 Task: Create in the project VikingTech and in the Backlog issue 'Upgrade the database schema of a web application to improve data modeling and management capabilities' a child issue 'Big data model scalability and efficiency testing', and assign it to team member softage.1@softage.net.
Action: Mouse moved to (71, 206)
Screenshot: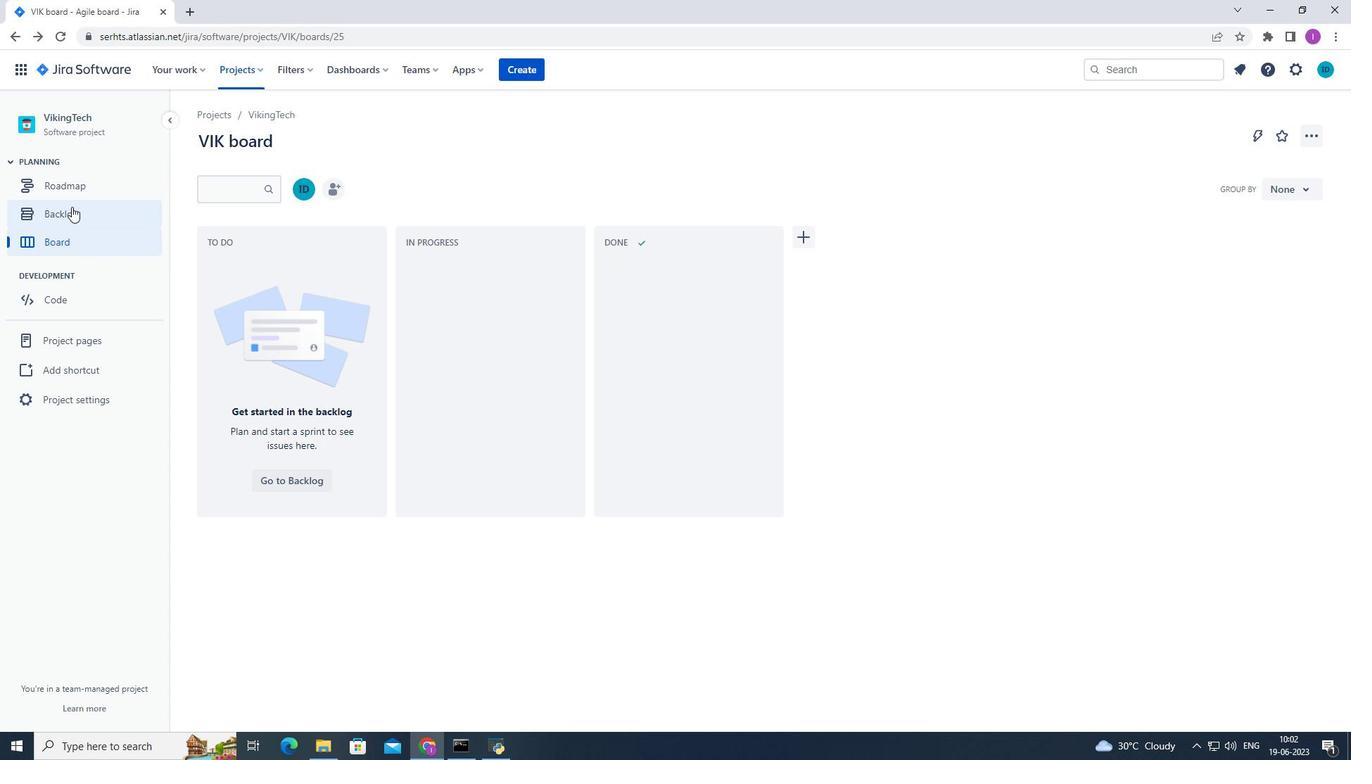 
Action: Mouse pressed left at (71, 206)
Screenshot: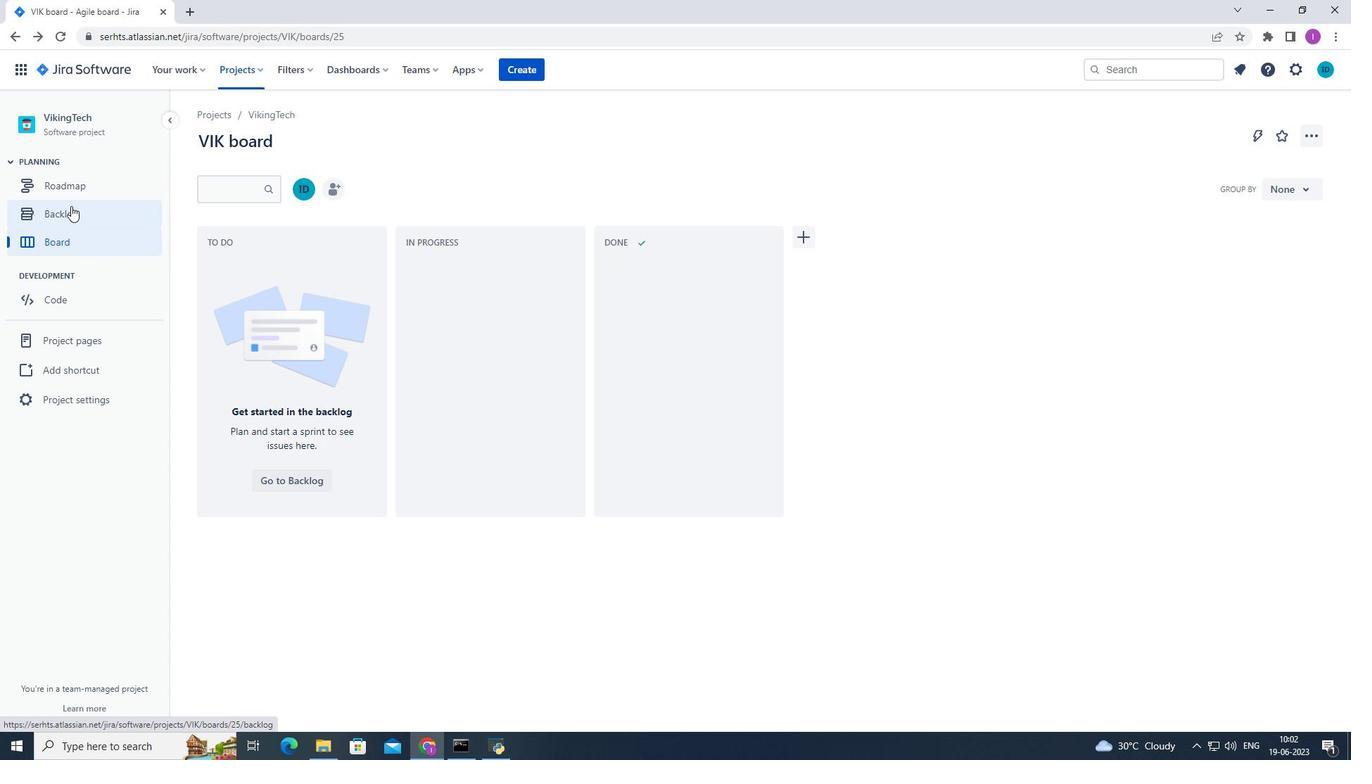 
Action: Mouse moved to (632, 586)
Screenshot: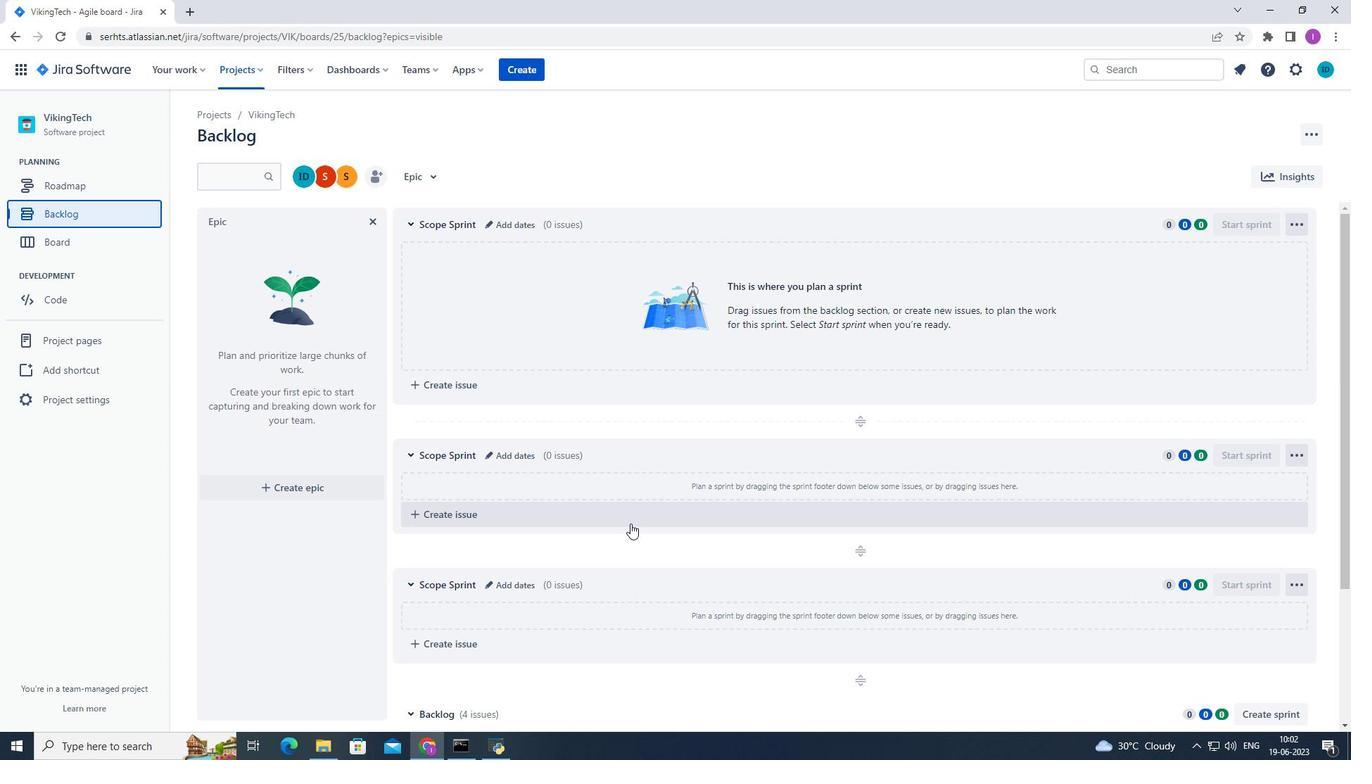 
Action: Mouse scrolled (632, 585) with delta (0, 0)
Screenshot: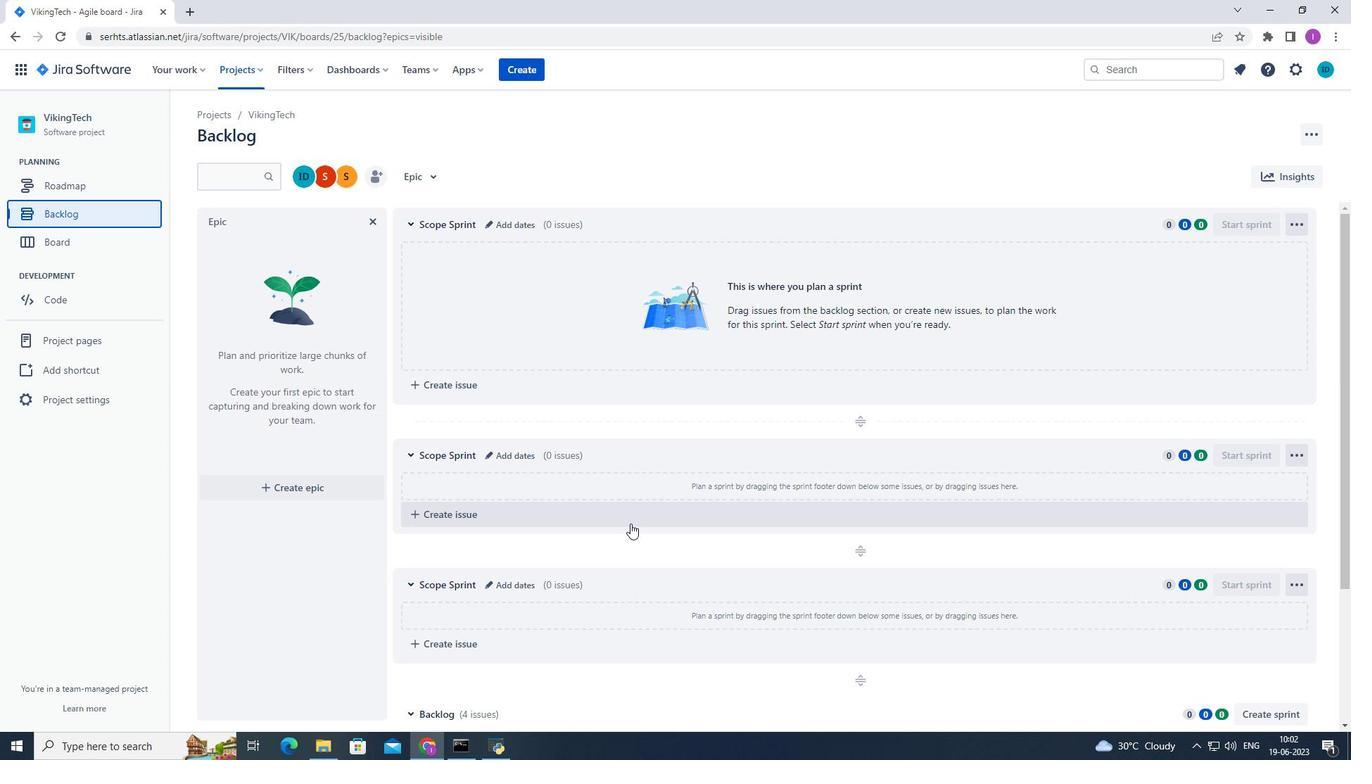 
Action: Mouse moved to (634, 604)
Screenshot: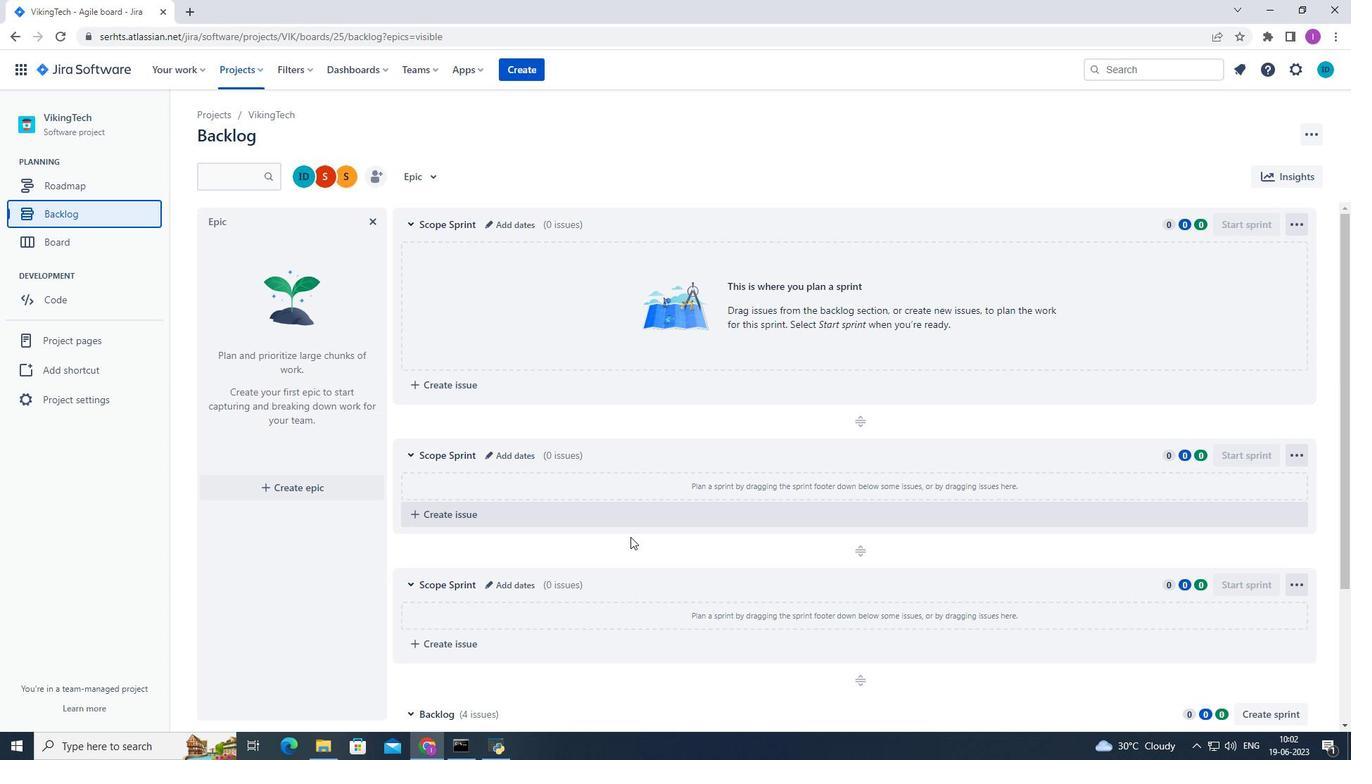 
Action: Mouse scrolled (634, 601) with delta (0, 0)
Screenshot: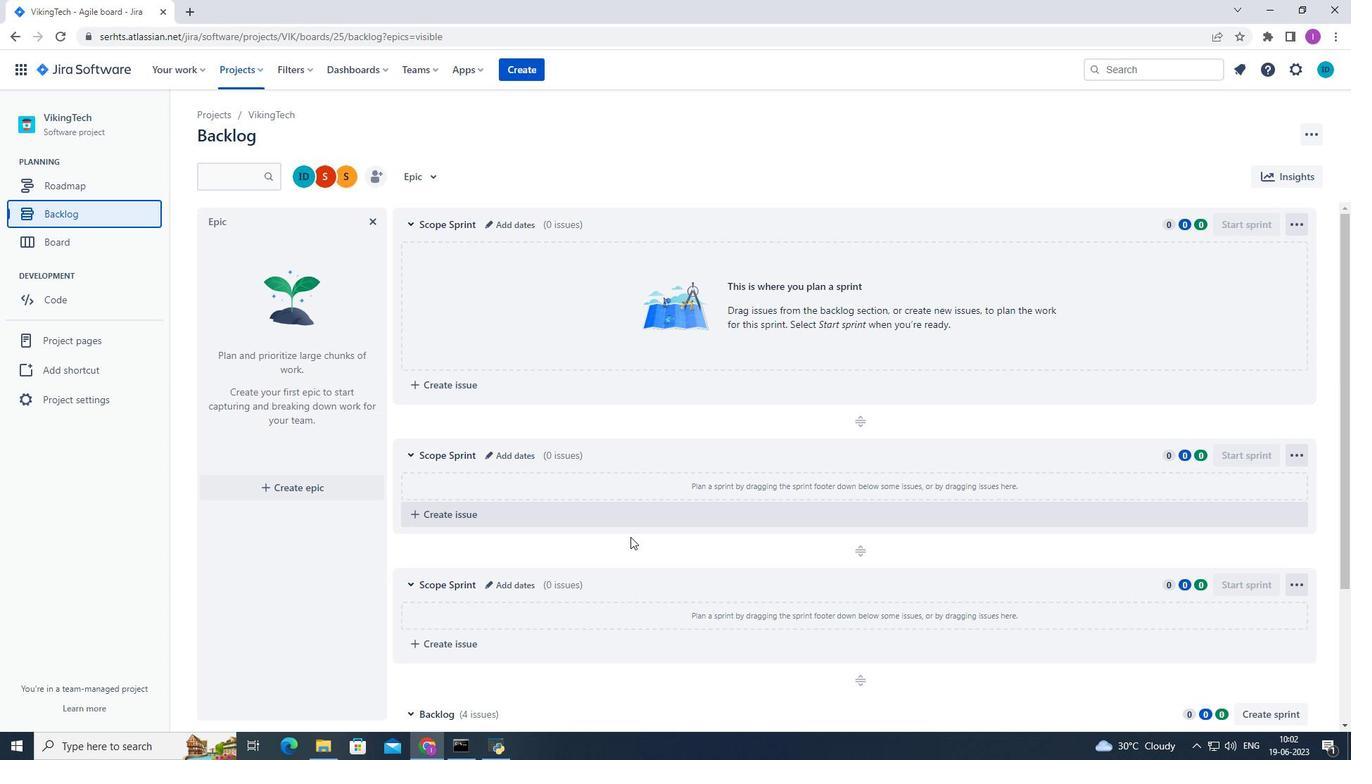 
Action: Mouse moved to (635, 614)
Screenshot: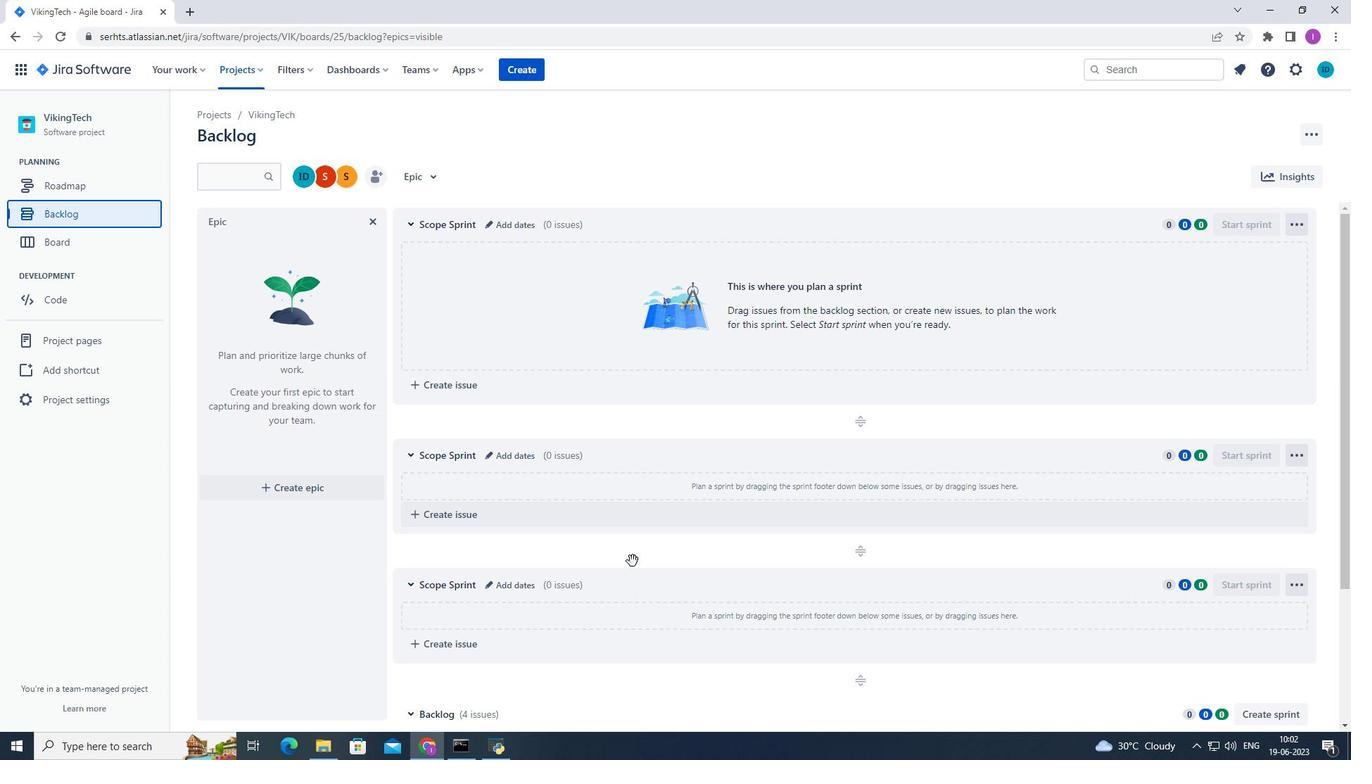 
Action: Mouse scrolled (634, 610) with delta (0, 0)
Screenshot: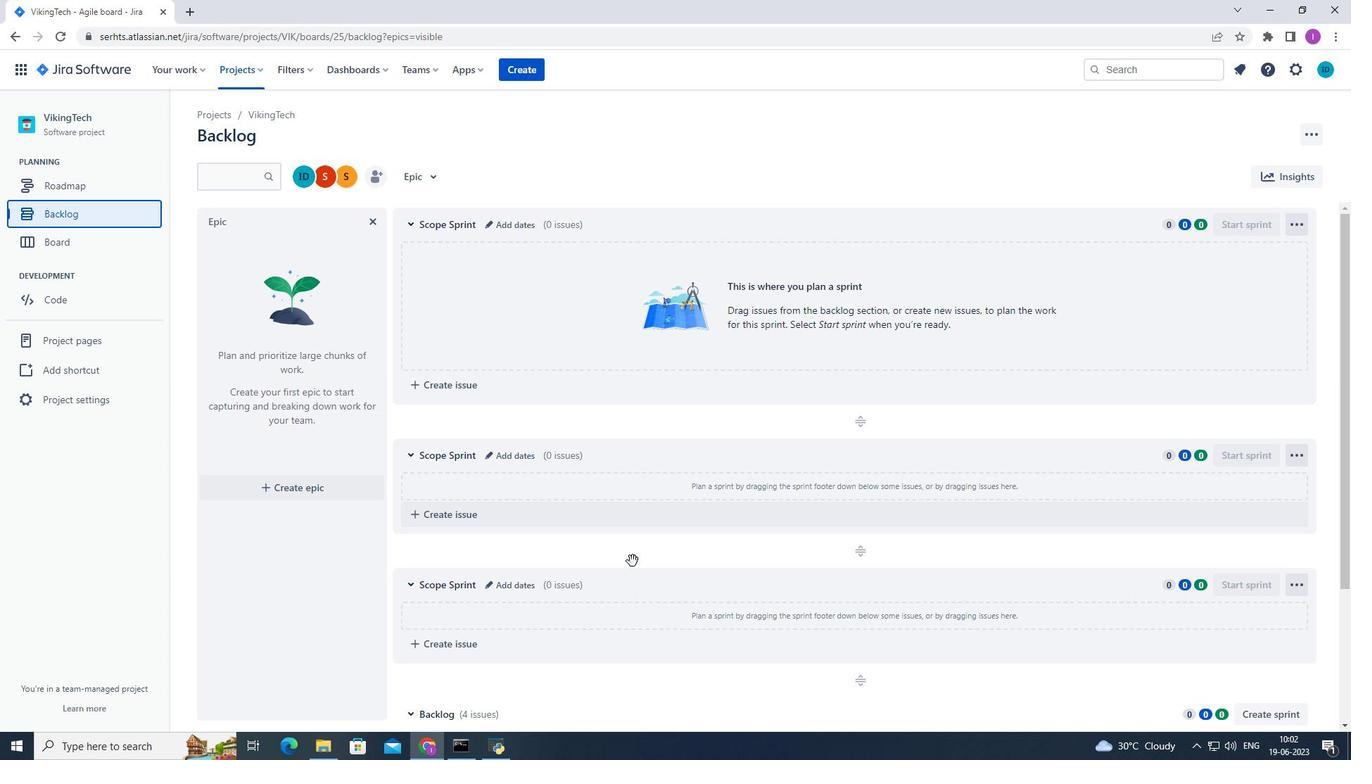 
Action: Mouse moved to (635, 615)
Screenshot: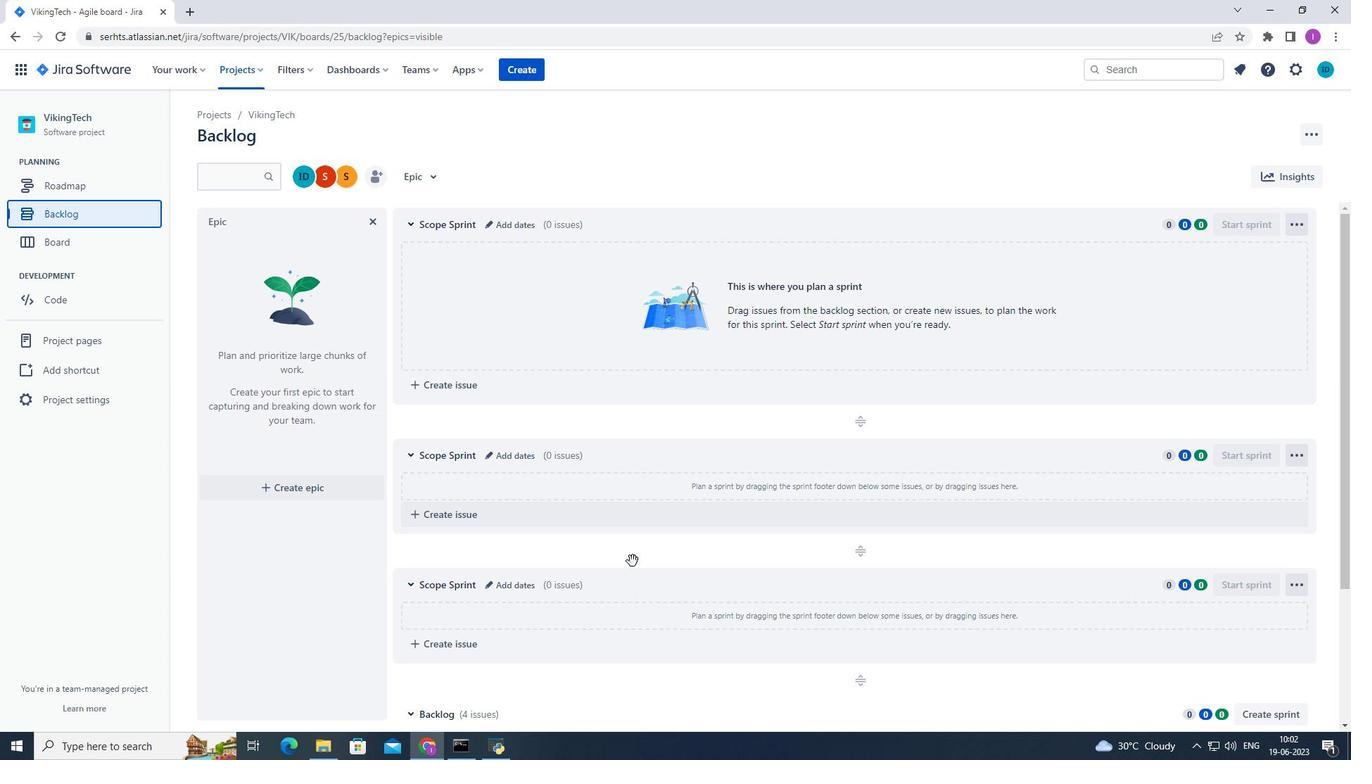 
Action: Mouse scrolled (635, 613) with delta (0, 0)
Screenshot: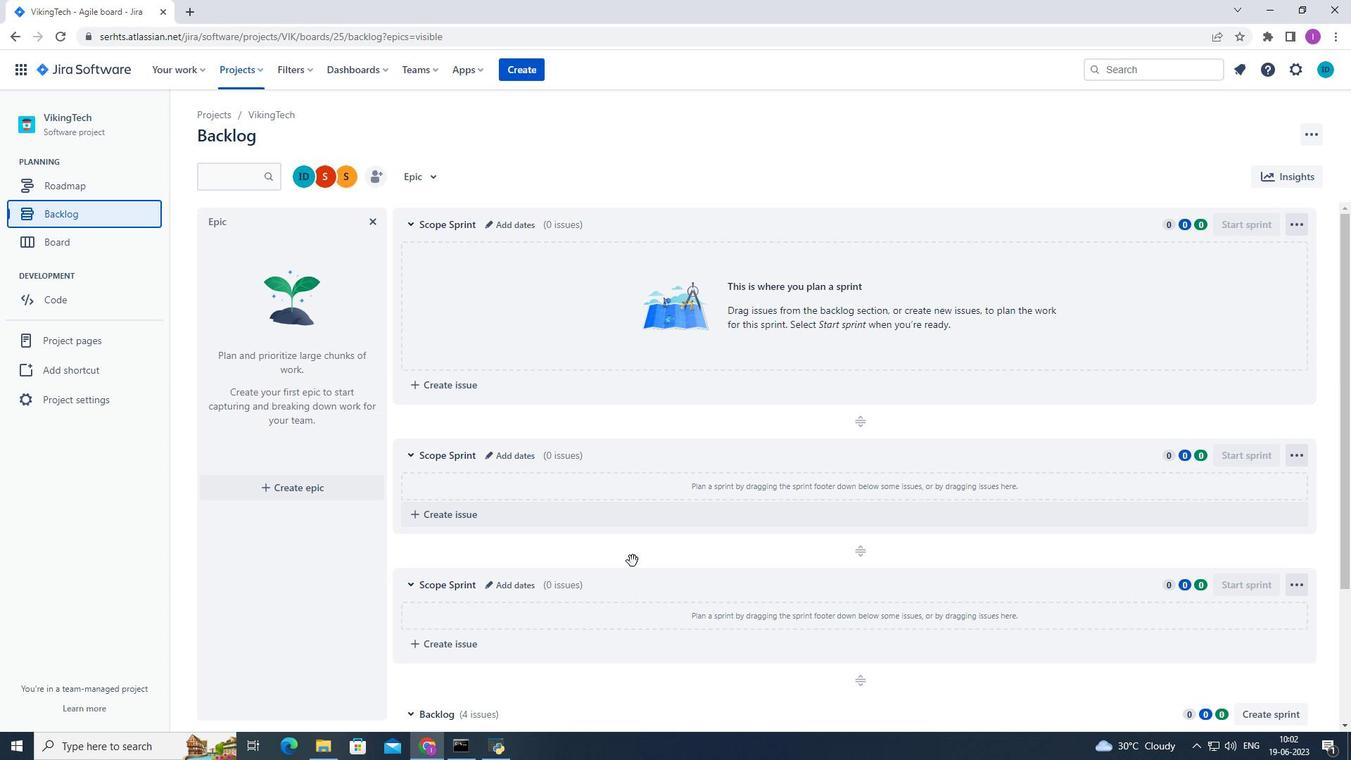 
Action: Mouse moved to (636, 624)
Screenshot: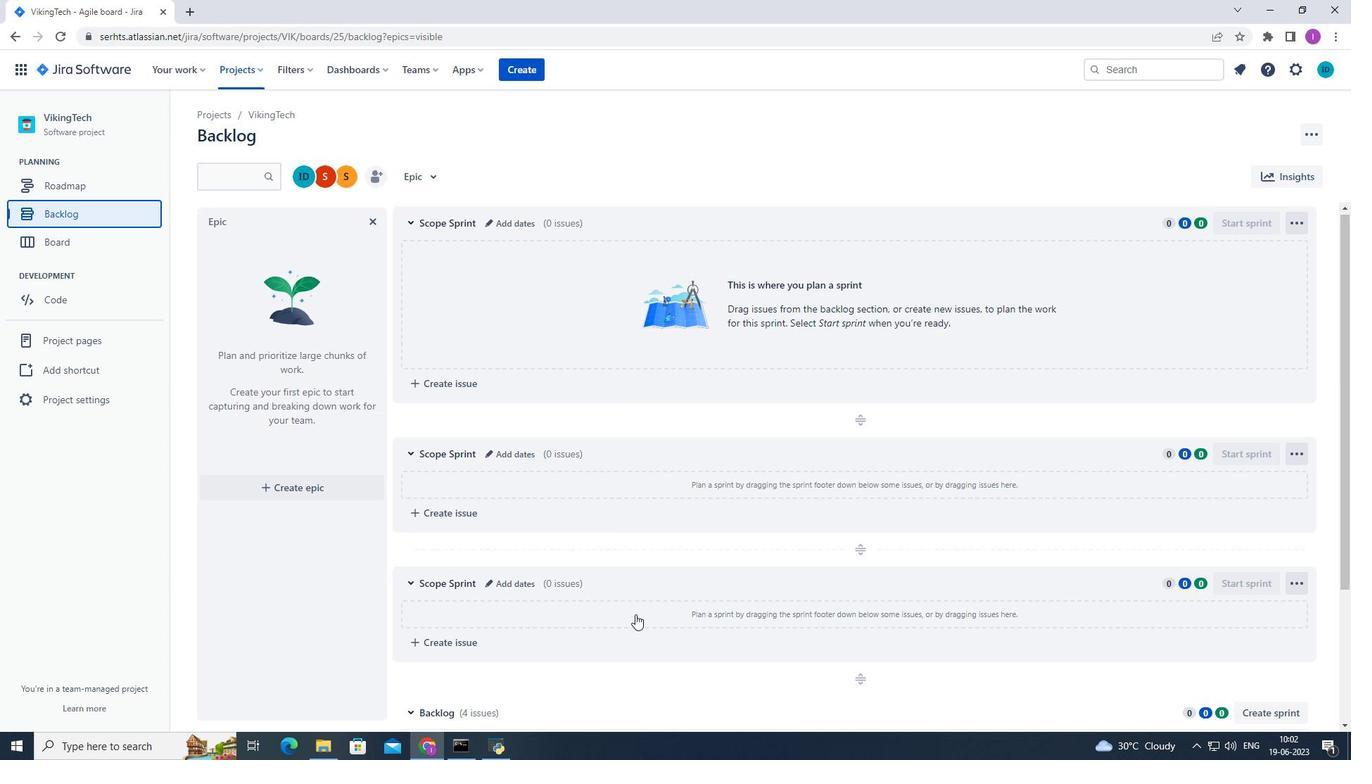 
Action: Mouse scrolled (636, 619) with delta (0, 0)
Screenshot: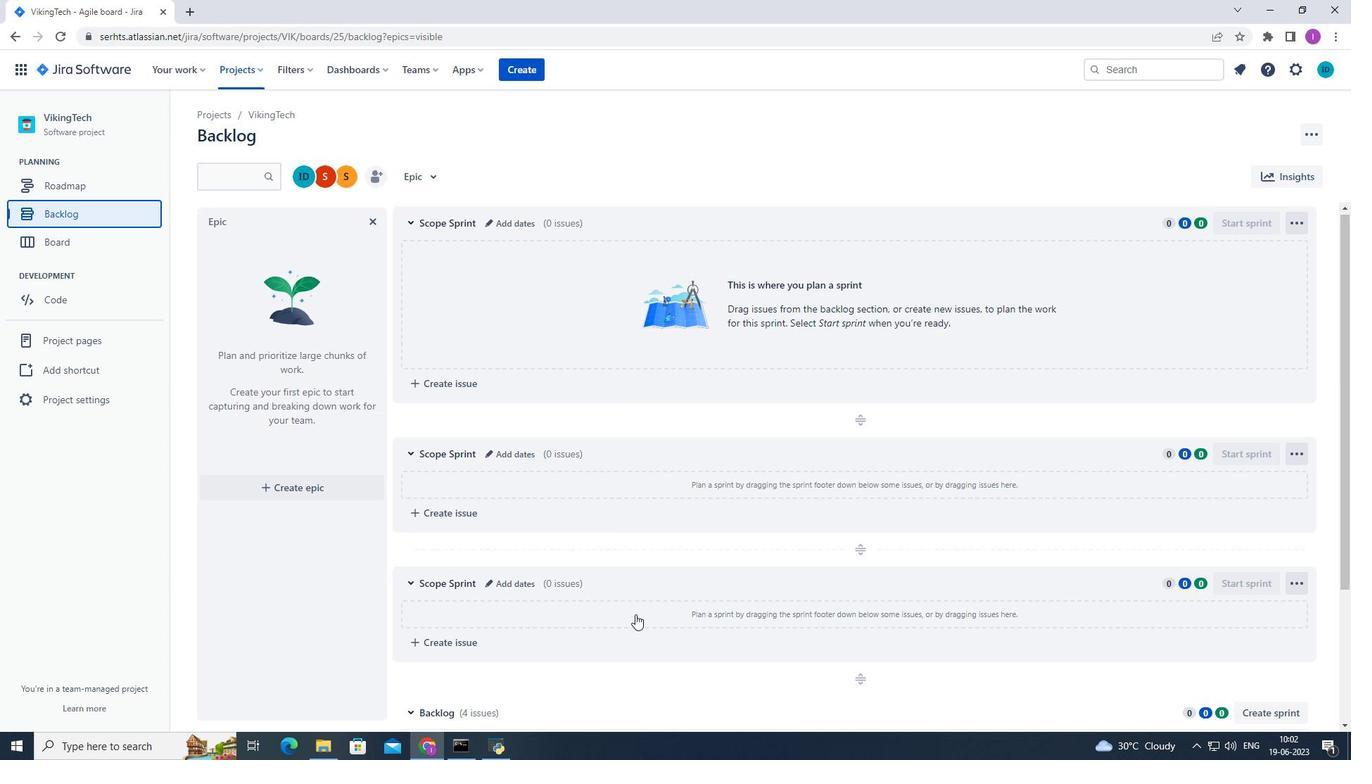 
Action: Mouse moved to (638, 639)
Screenshot: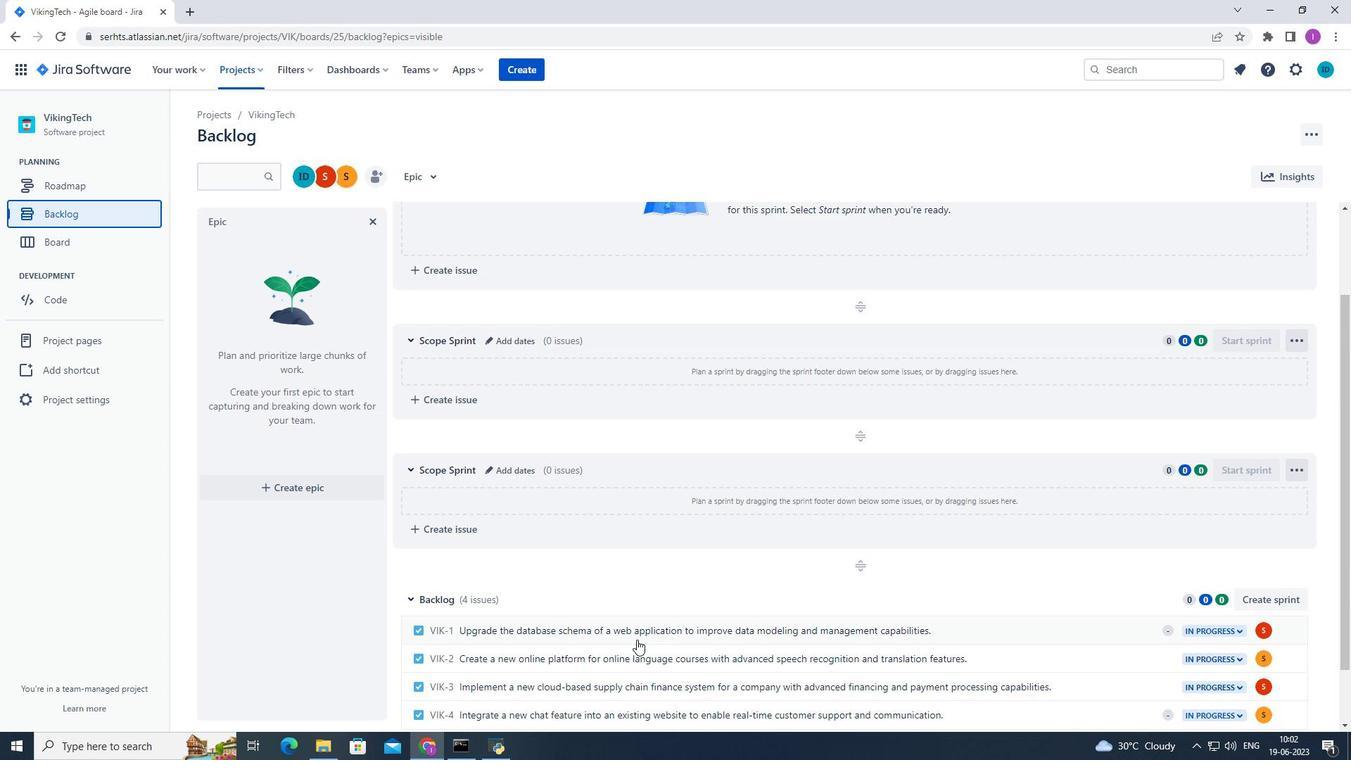 
Action: Mouse scrolled (638, 639) with delta (0, 0)
Screenshot: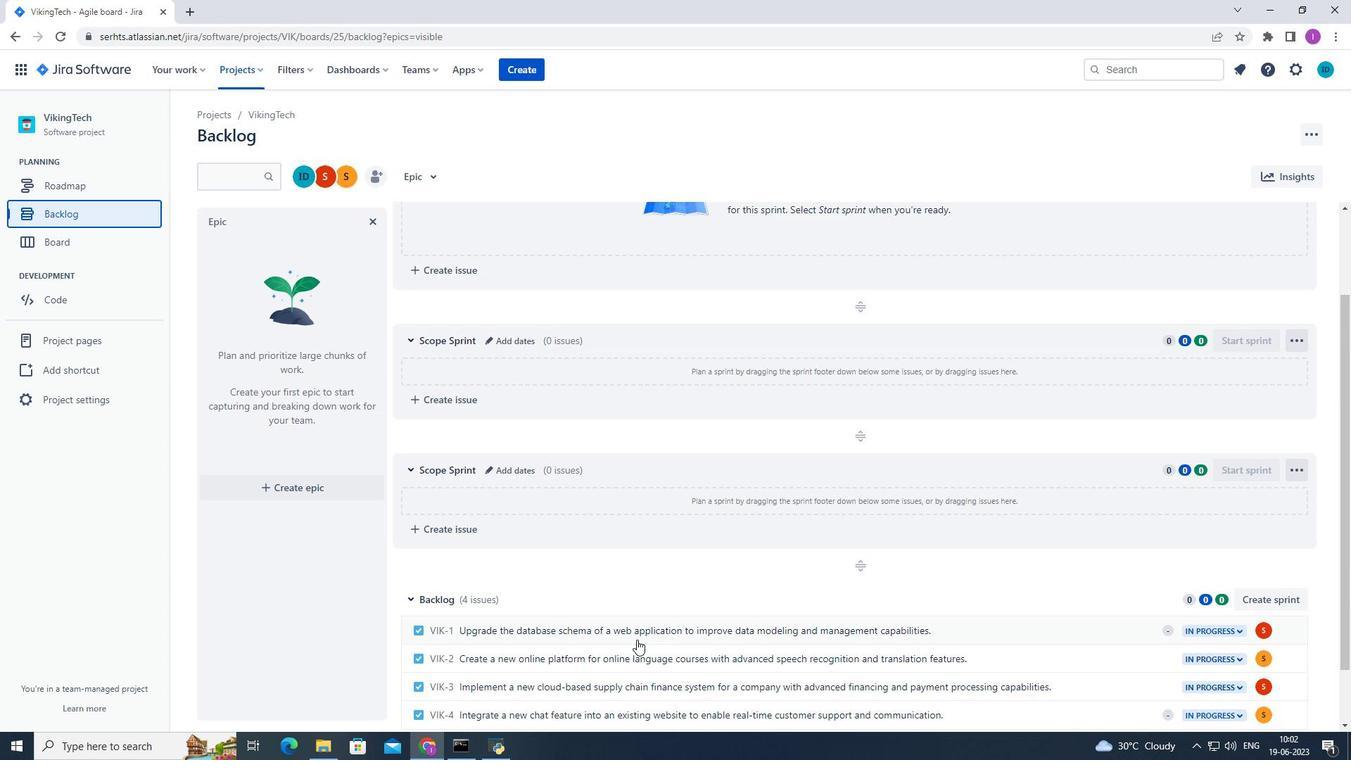 
Action: Mouse moved to (658, 637)
Screenshot: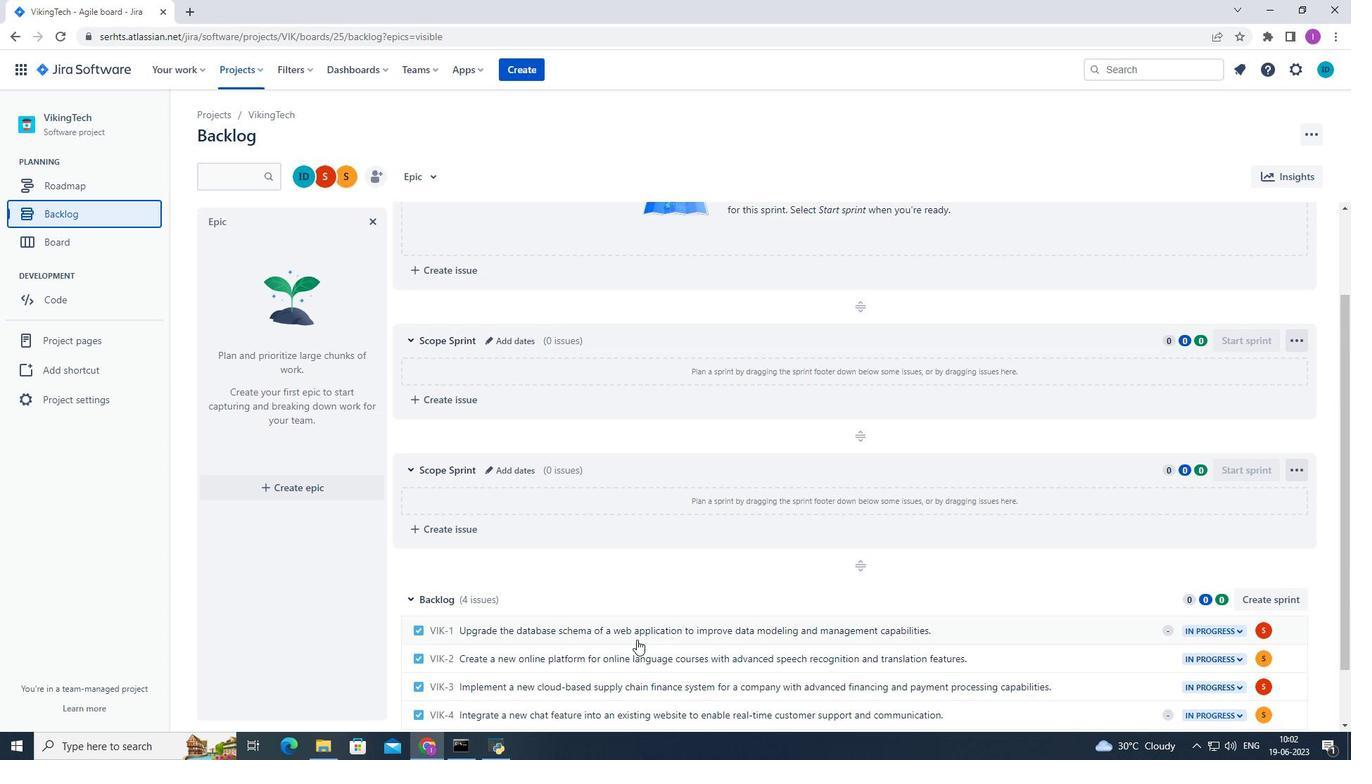 
Action: Mouse scrolled (655, 638) with delta (0, 0)
Screenshot: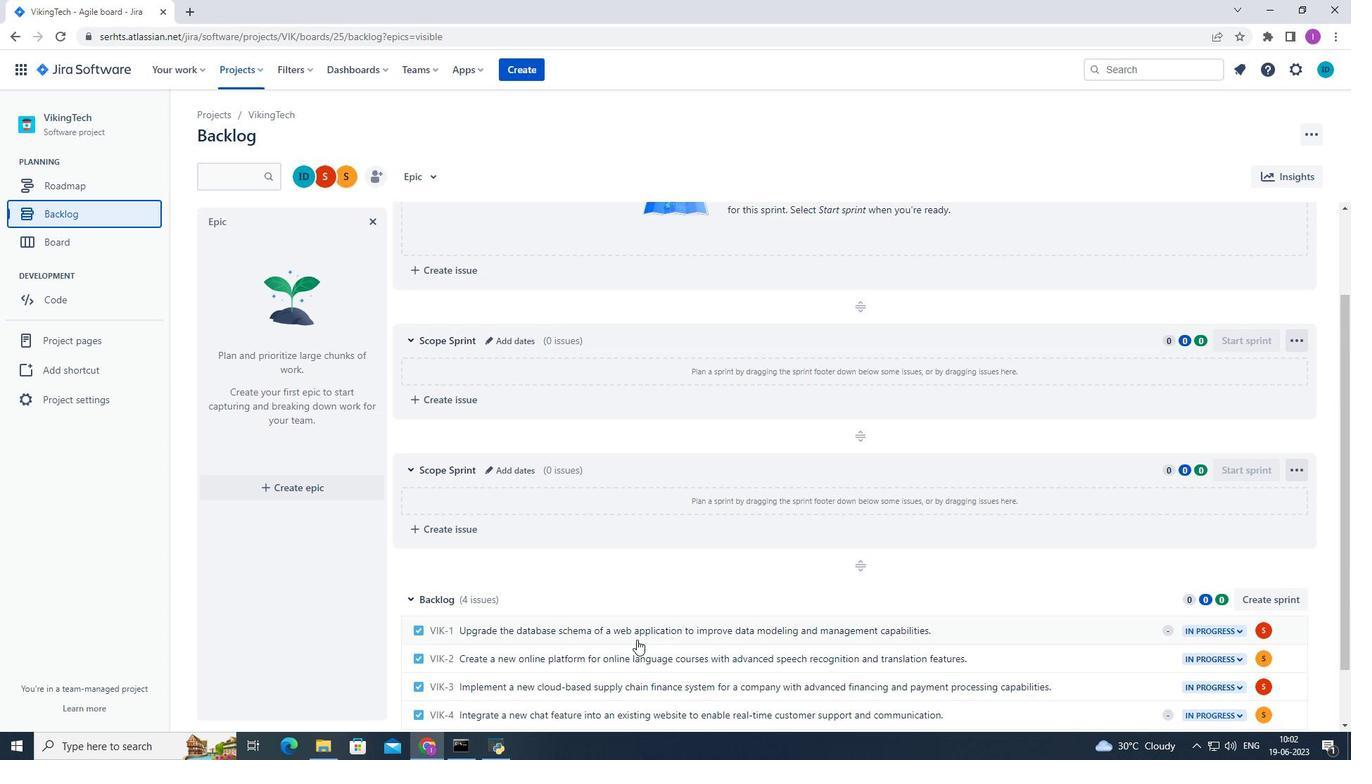 
Action: Mouse moved to (665, 636)
Screenshot: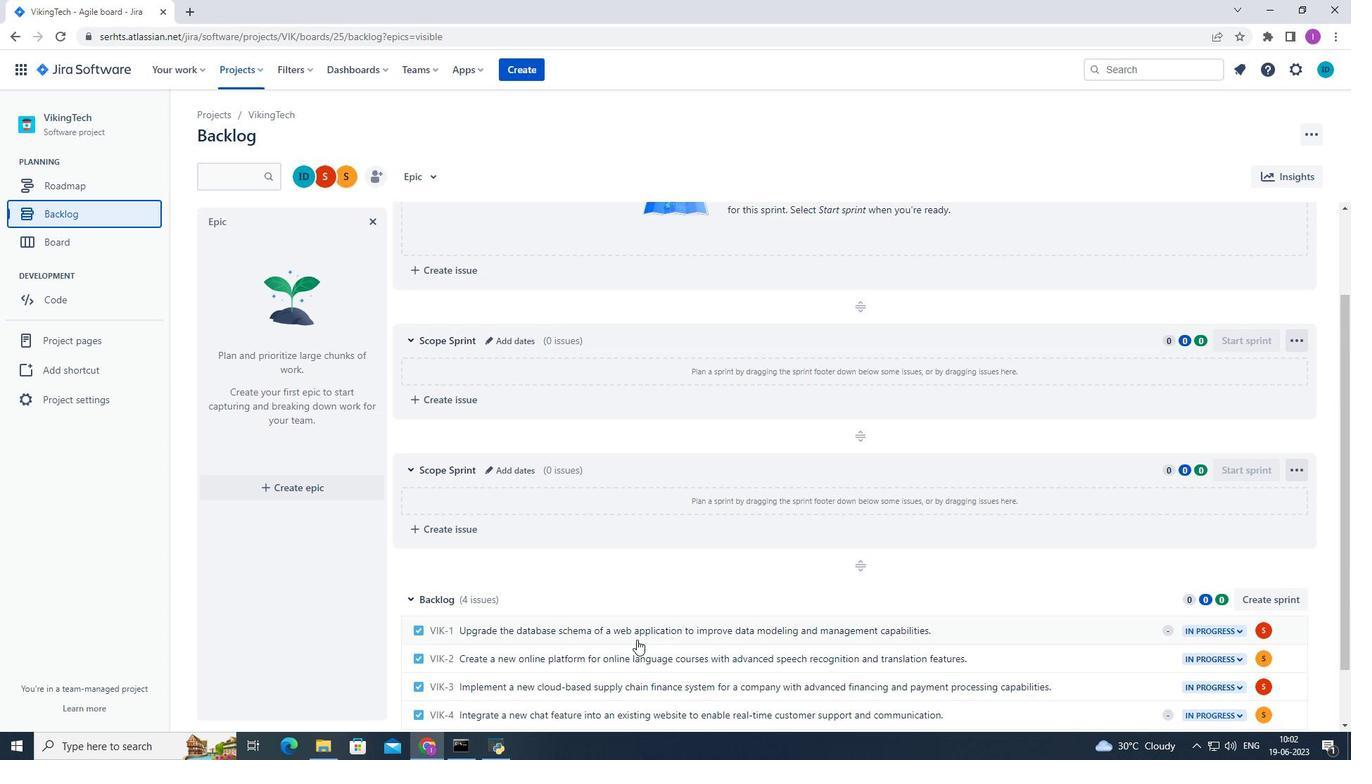 
Action: Mouse scrolled (660, 636) with delta (0, 0)
Screenshot: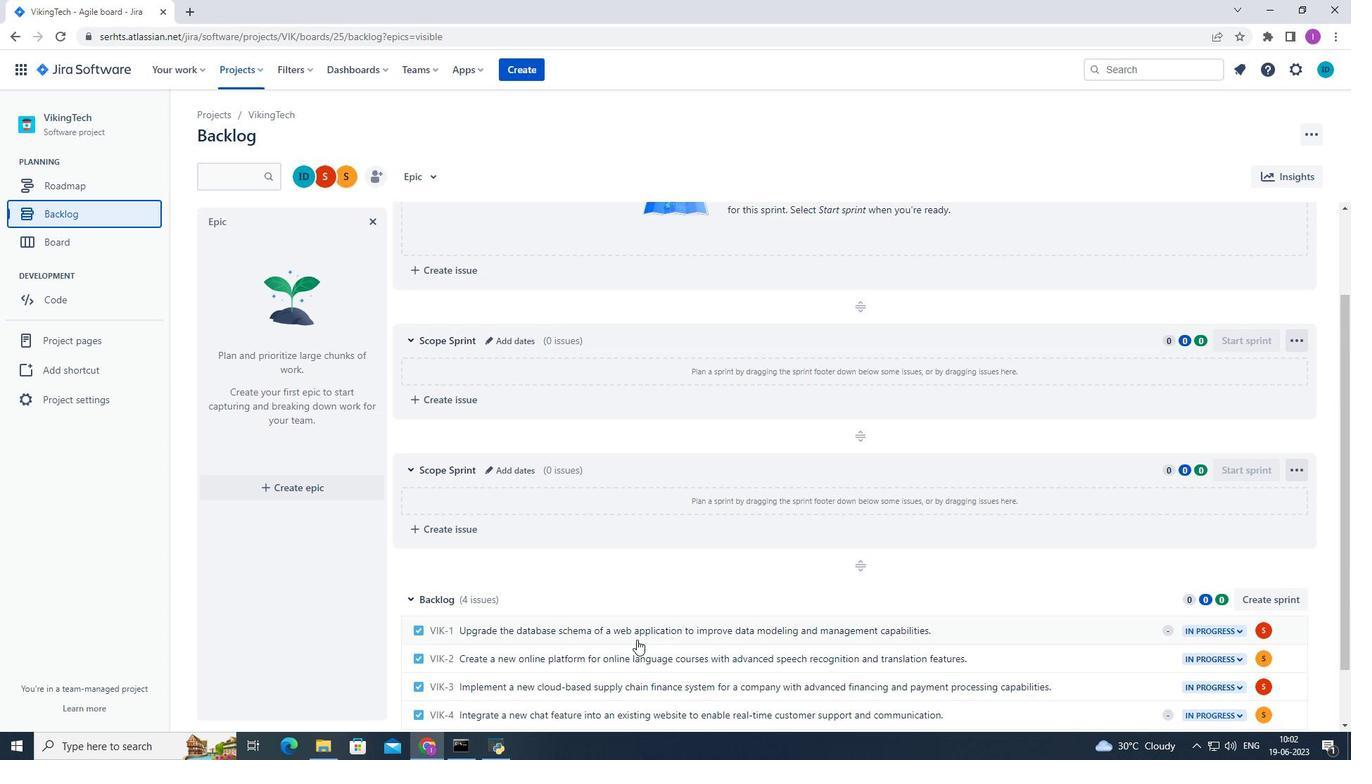 
Action: Mouse moved to (686, 633)
Screenshot: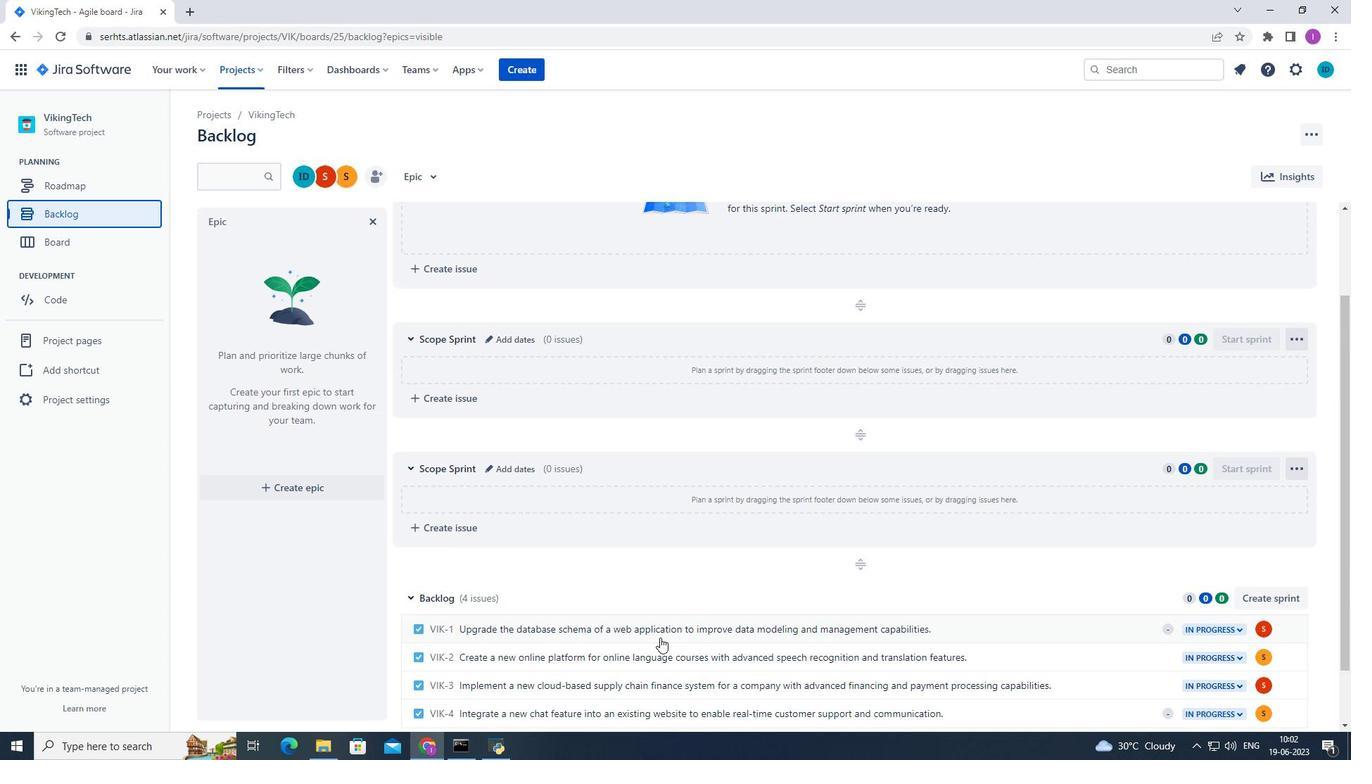 
Action: Mouse scrolled (681, 633) with delta (0, 0)
Screenshot: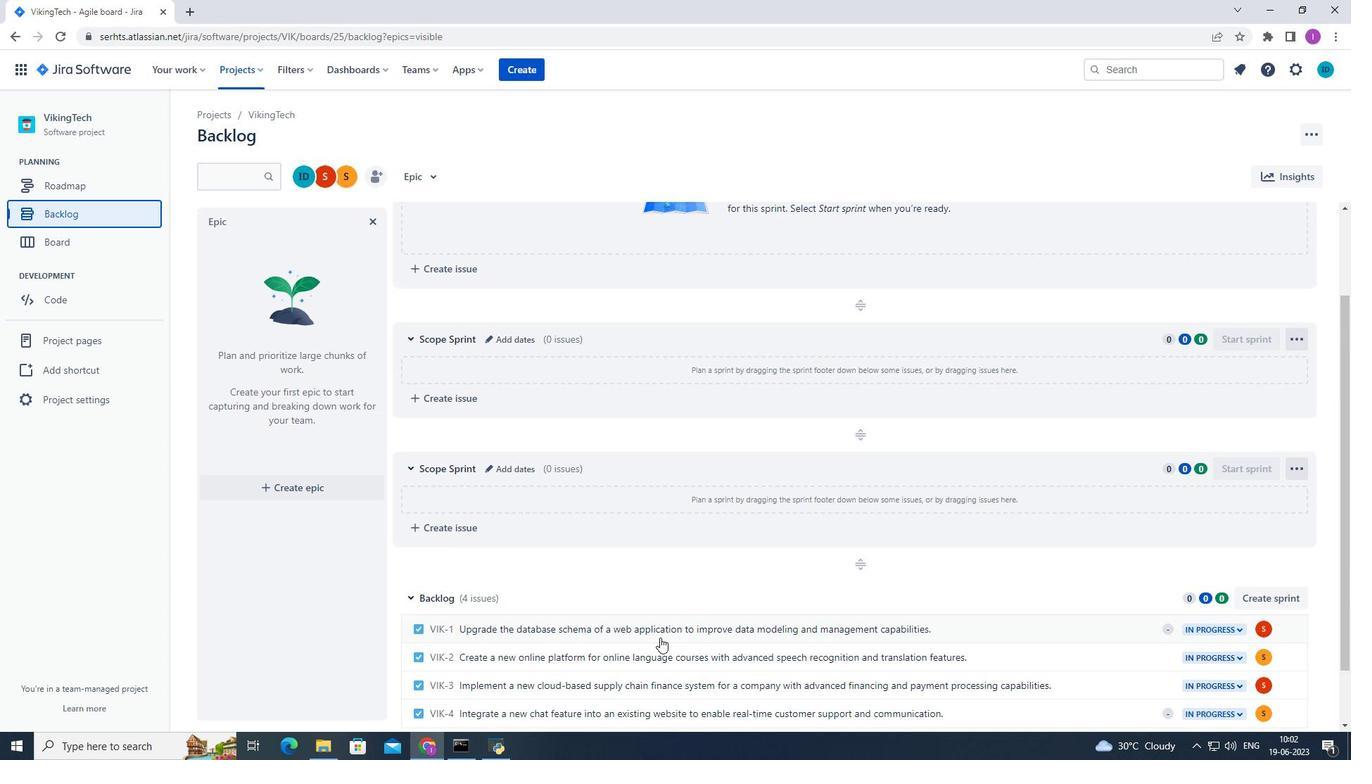 
Action: Mouse moved to (978, 559)
Screenshot: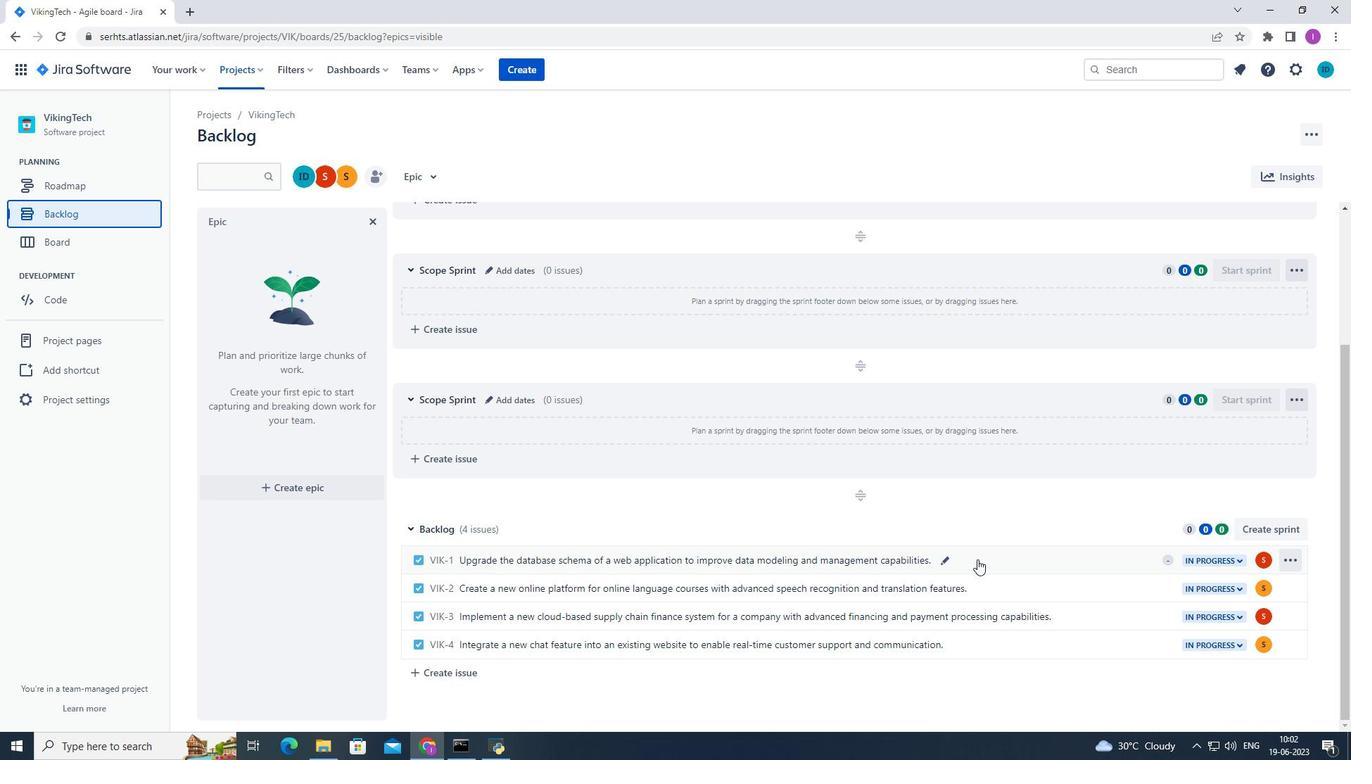 
Action: Mouse pressed left at (978, 559)
Screenshot: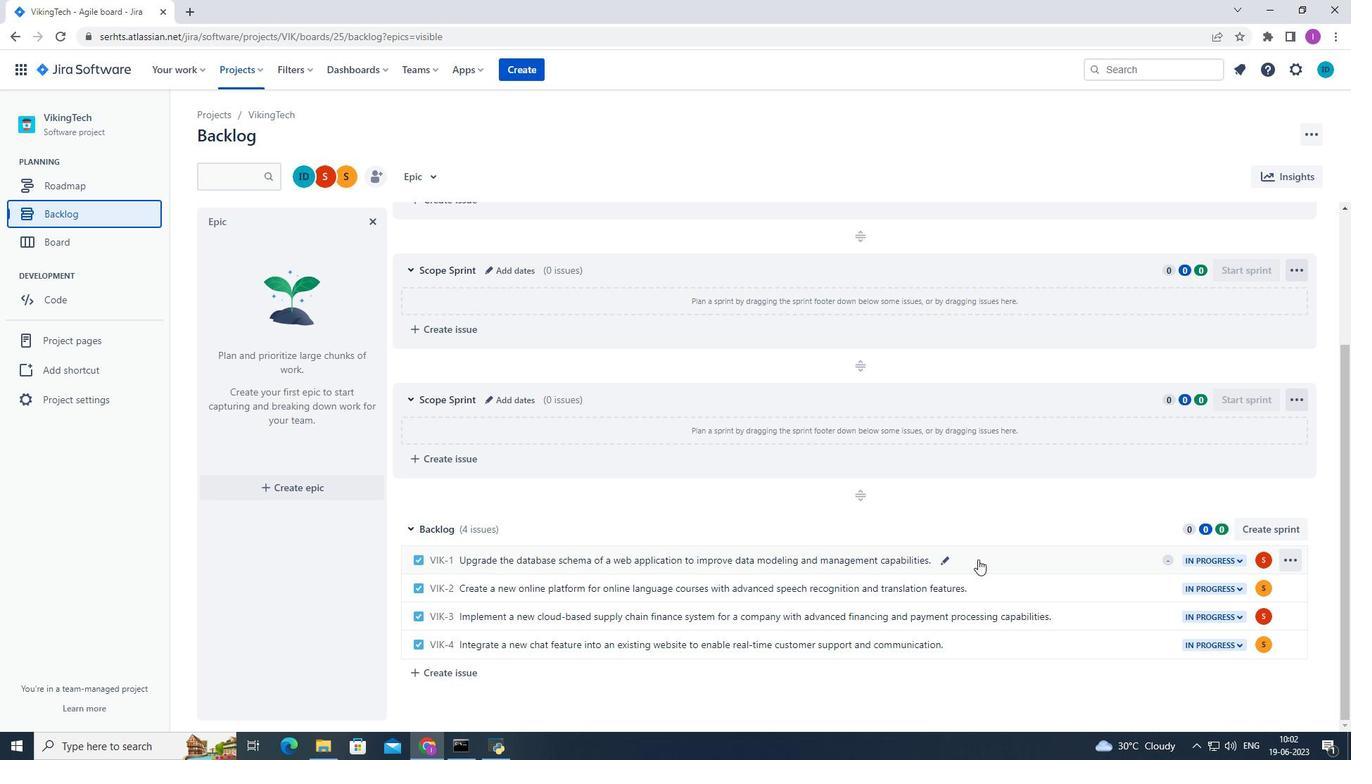 
Action: Mouse moved to (1104, 342)
Screenshot: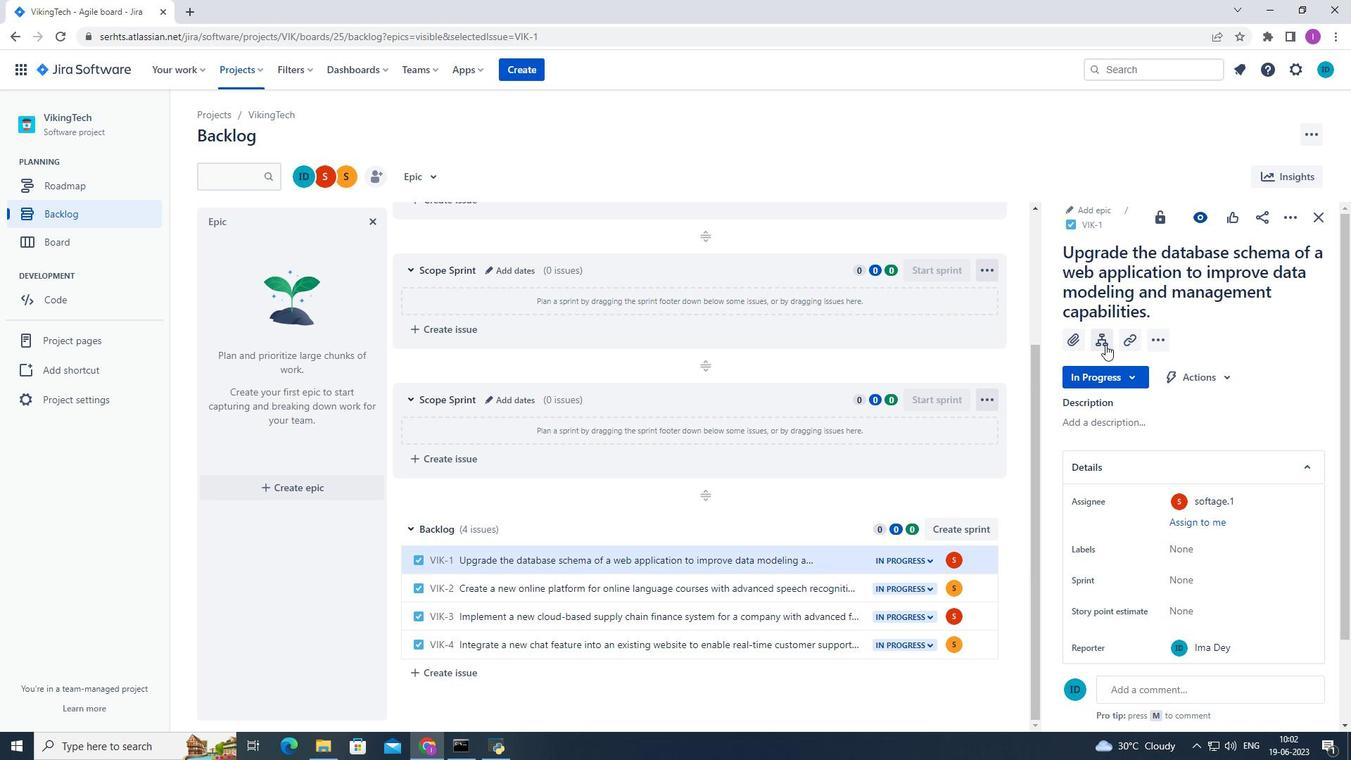
Action: Mouse pressed left at (1104, 342)
Screenshot: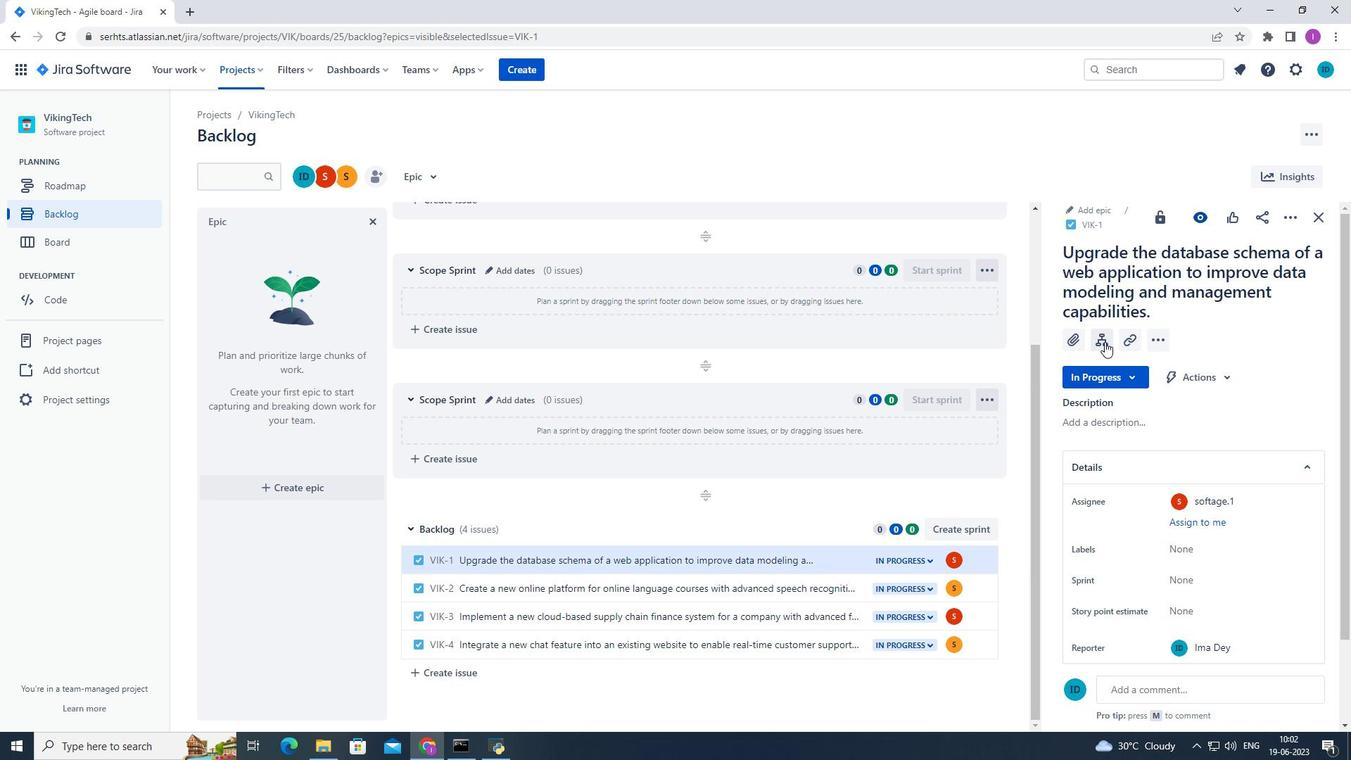 
Action: Mouse moved to (1088, 457)
Screenshot: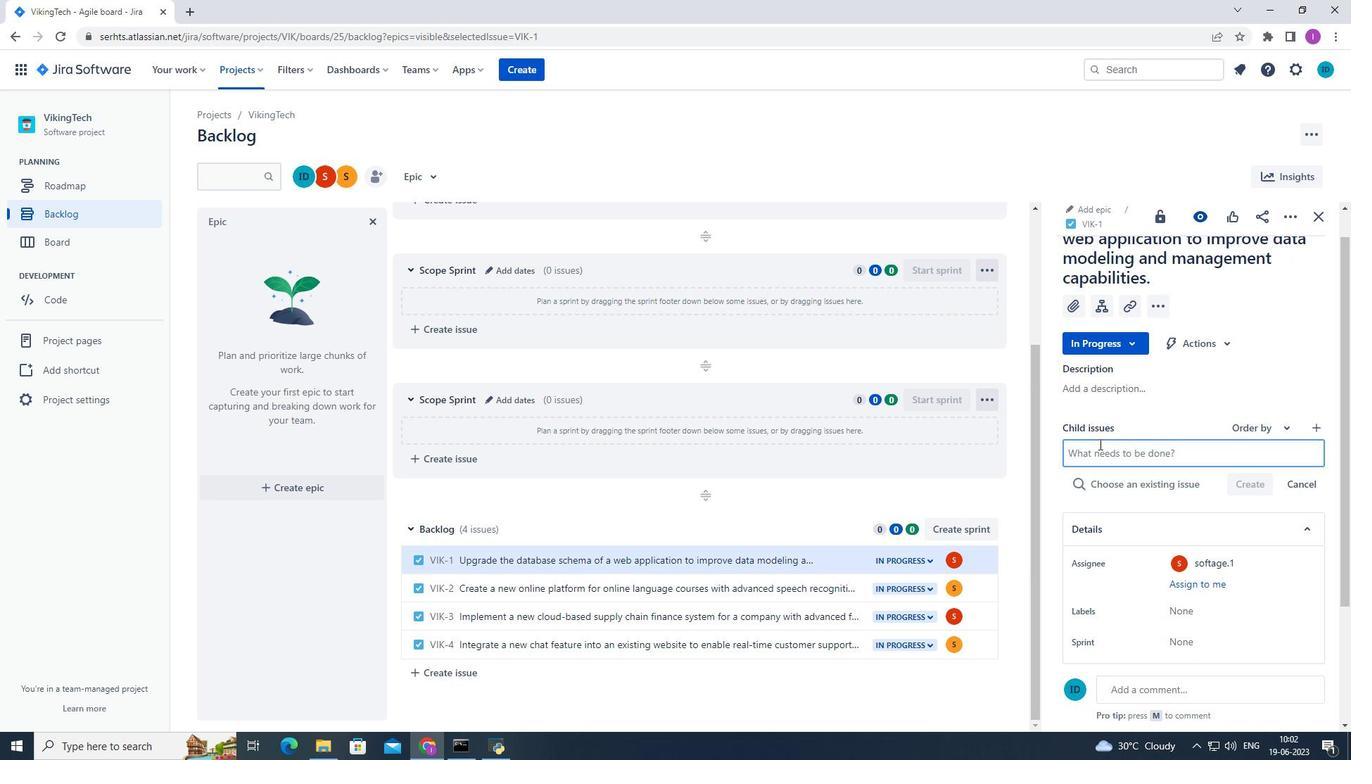 
Action: Mouse pressed left at (1088, 457)
Screenshot: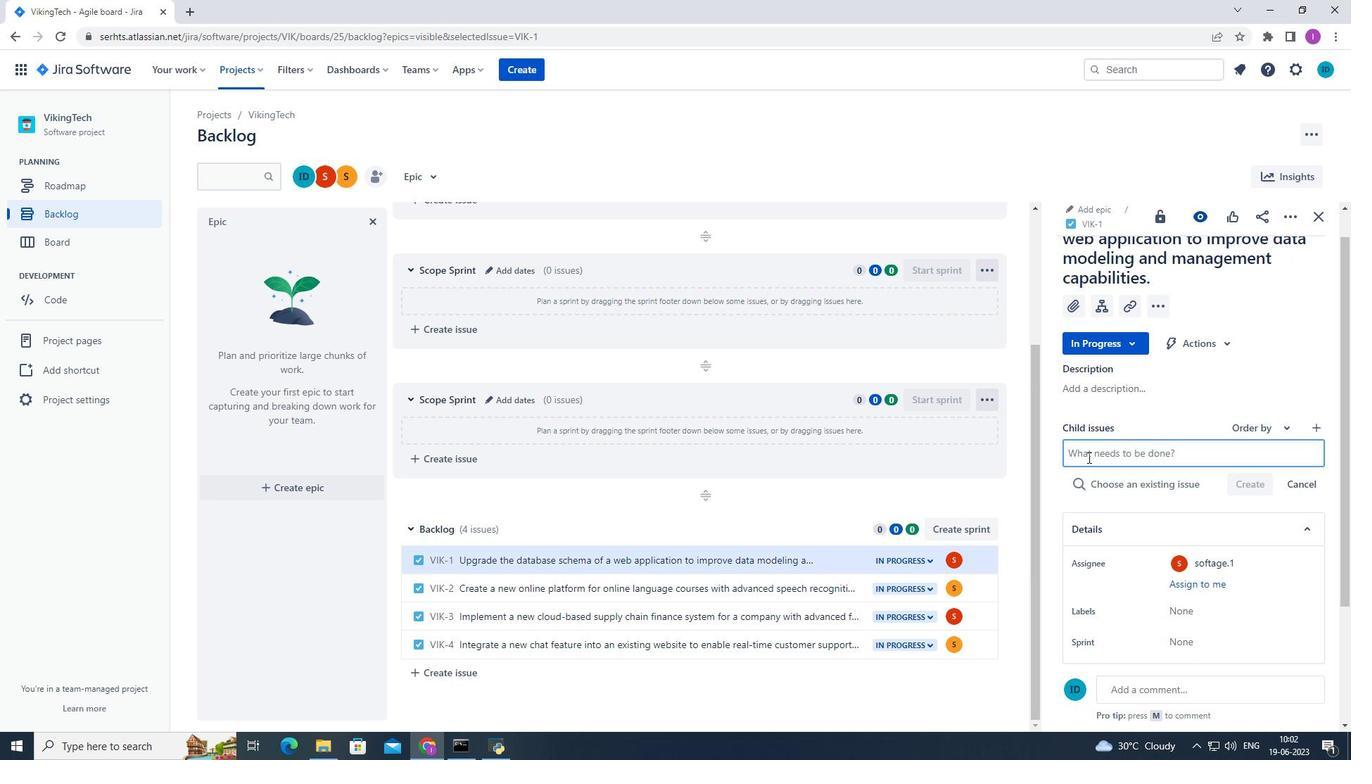 
Action: Mouse moved to (1045, 442)
Screenshot: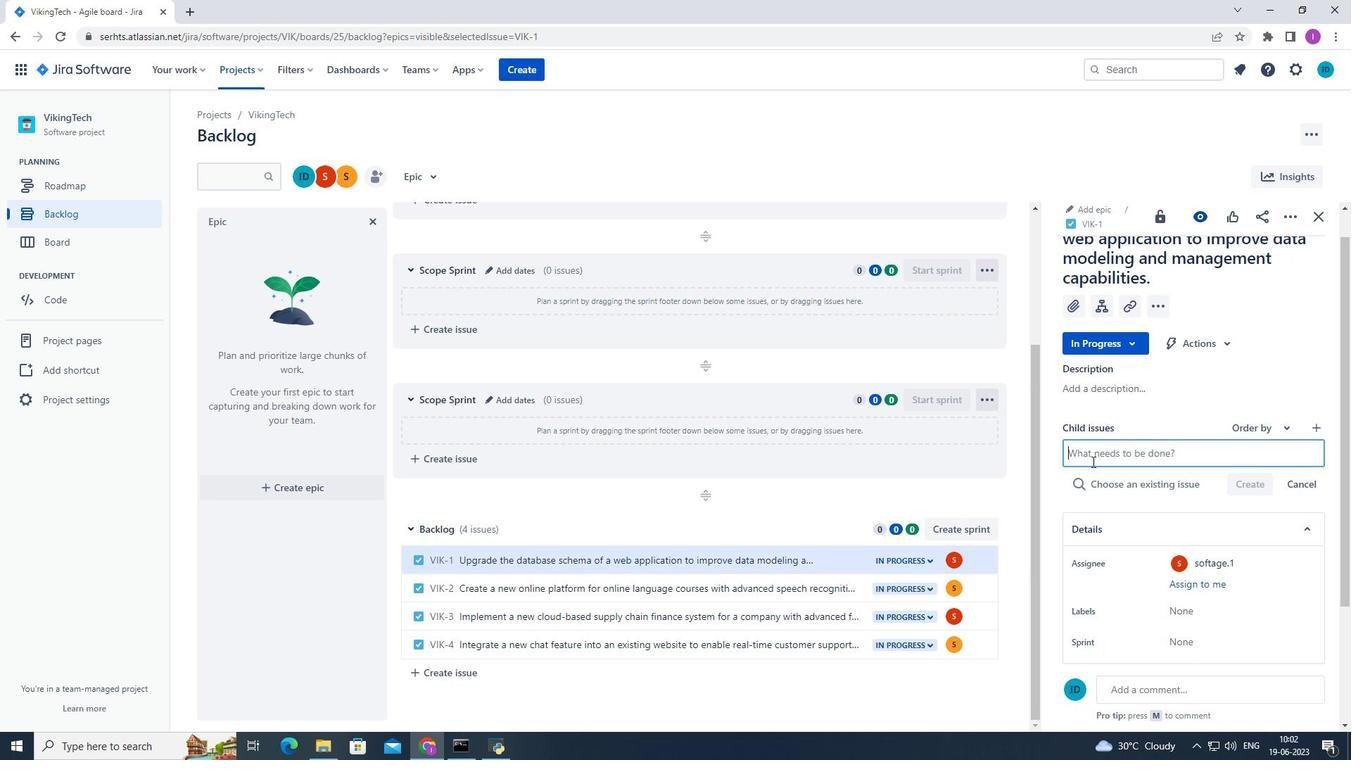 
Action: Key pressed <Key.shift><Key.shift><Key.shift><Key.shift><Key.shift><Key.shift><Key.shift><Key.shift><Key.shift><Key.shift><Key.shift><Key.shift><Key.shift><Key.shift><Key.shift><Key.shift><Key.shift><Key.shift><Key.shift><Key.shift><Key.shift><Key.shift><Key.shift><Key.shift><Key.shift><Key.shift><Key.shift><Key.shift><Key.shift><Key.shift><Key.shift><Key.shift><Key.shift><Key.shift><Key.shift><Key.shift><Key.shift><Key.shift><Key.shift><Key.shift><Key.shift><Key.shift><Key.shift><Key.shift><Key.shift><Key.shift><Key.shift><Key.shift><Key.shift><Key.shift><Key.shift><Key.shift><Key.shift><Key.shift><Key.shift><Key.shift><Key.shift><Key.shift><Key.shift><Key.shift><Key.shift><Key.shift><Key.shift><Key.shift><Key.shift><Key.shift><Key.shift><Key.shift><Key.shift><Key.shift><Key.shift><Key.shift><Key.shift><Key.shift><Key.shift><Key.shift><Key.shift><Key.shift><Key.shift><Key.shift><Key.shift><Key.shift><Key.shift><Key.shift><Key.shift><Key.shift><Key.shift><Key.shift><Key.shift><Key.shift><Key.shift><Key.shift><Key.shift><Key.shift><Key.shift><Key.shift><Key.shift><Key.shift><Key.shift><Key.shift><Key.shift><Key.shift><Key.shift><Key.shift><Key.shift><Key.shift><Key.shift><Key.shift><Key.shift><Key.shift><Key.shift><Key.shift><Key.shift><Key.shift><Key.shift><Key.shift><Key.shift><Key.shift><Key.shift><Key.shift><Key.shift><Key.shift><Key.shift><Key.shift><Key.shift><Key.shift><Key.shift><Key.shift><Key.shift><Key.shift><Key.shift><Key.shift><Key.shift><Key.shift><Key.shift><Key.shift><Key.shift><Key.shift><Key.shift><Key.shift><Key.shift><Key.shift><Key.shift>Bo<Key.backspace>ig<Key.space>datamodel
Screenshot: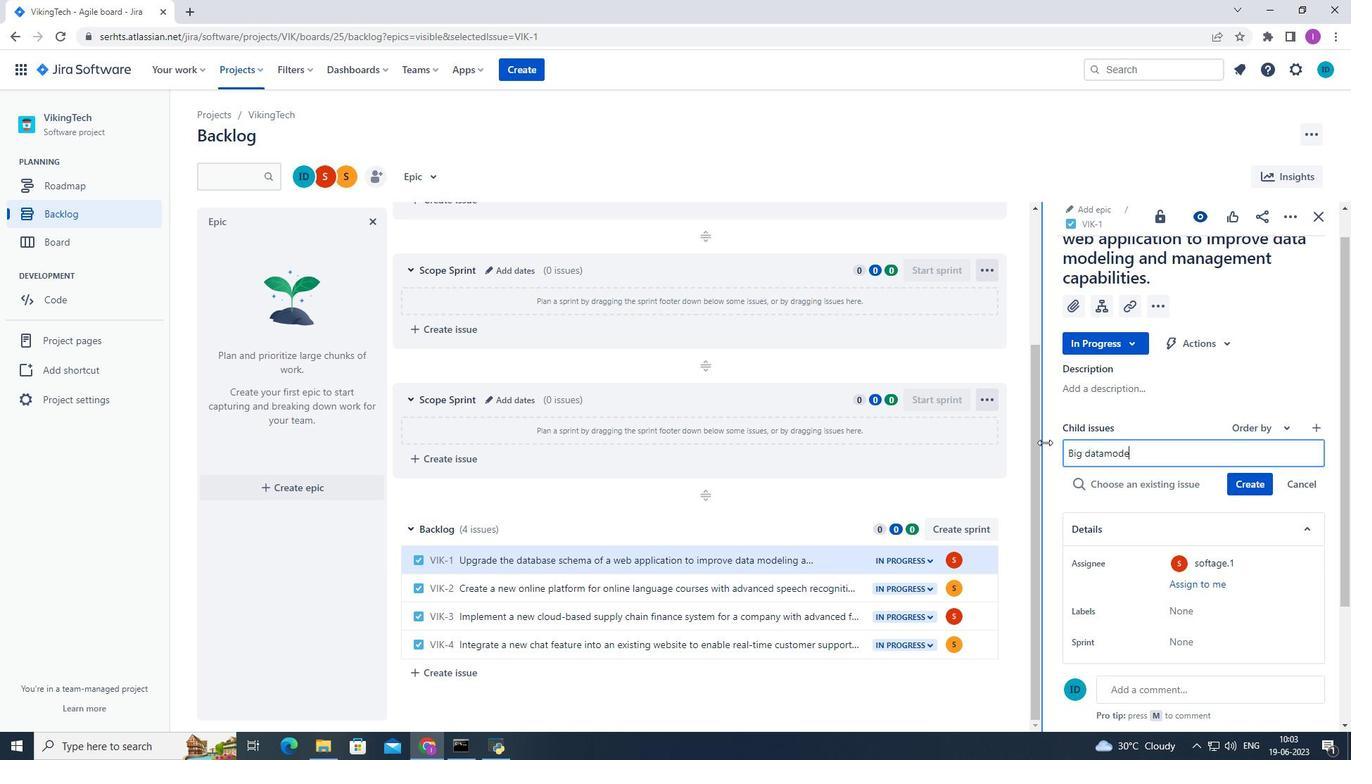 
Action: Mouse moved to (1102, 455)
Screenshot: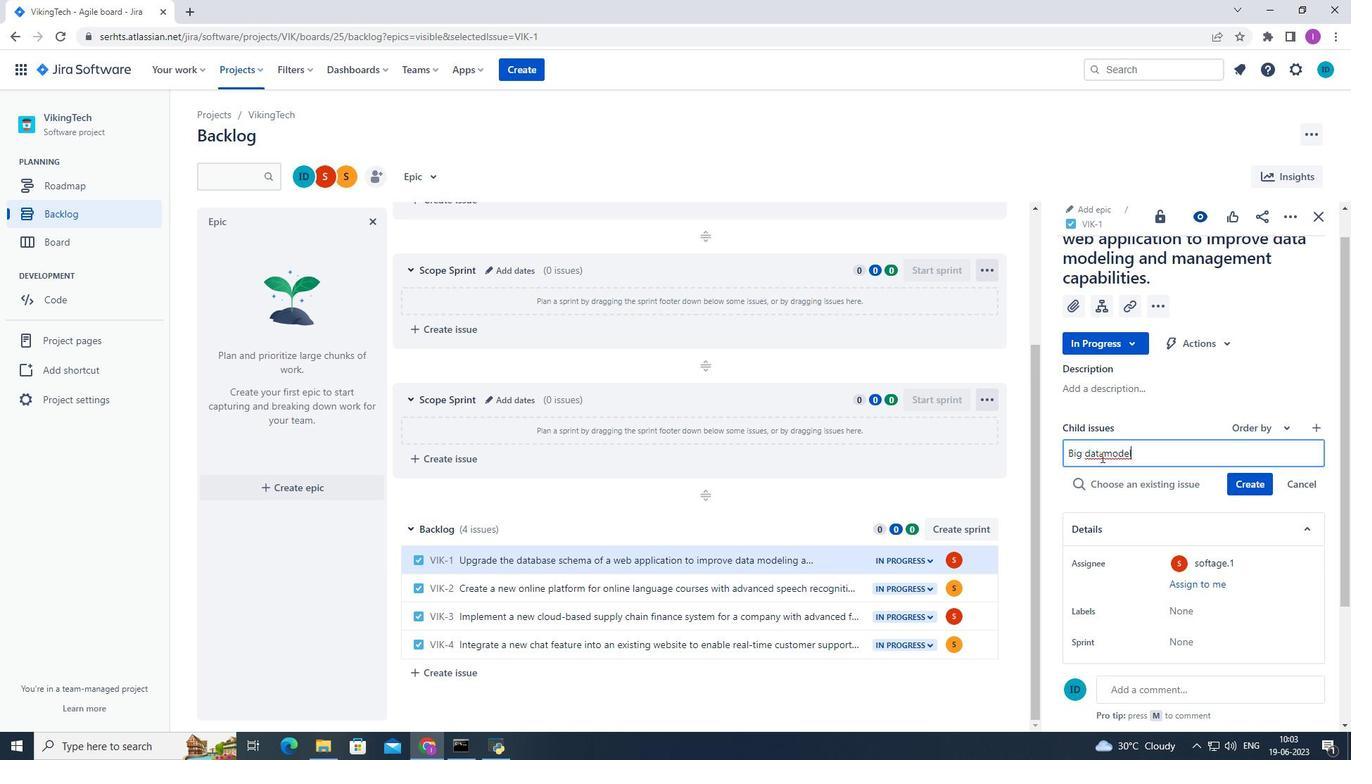
Action: Mouse pressed left at (1102, 455)
Screenshot: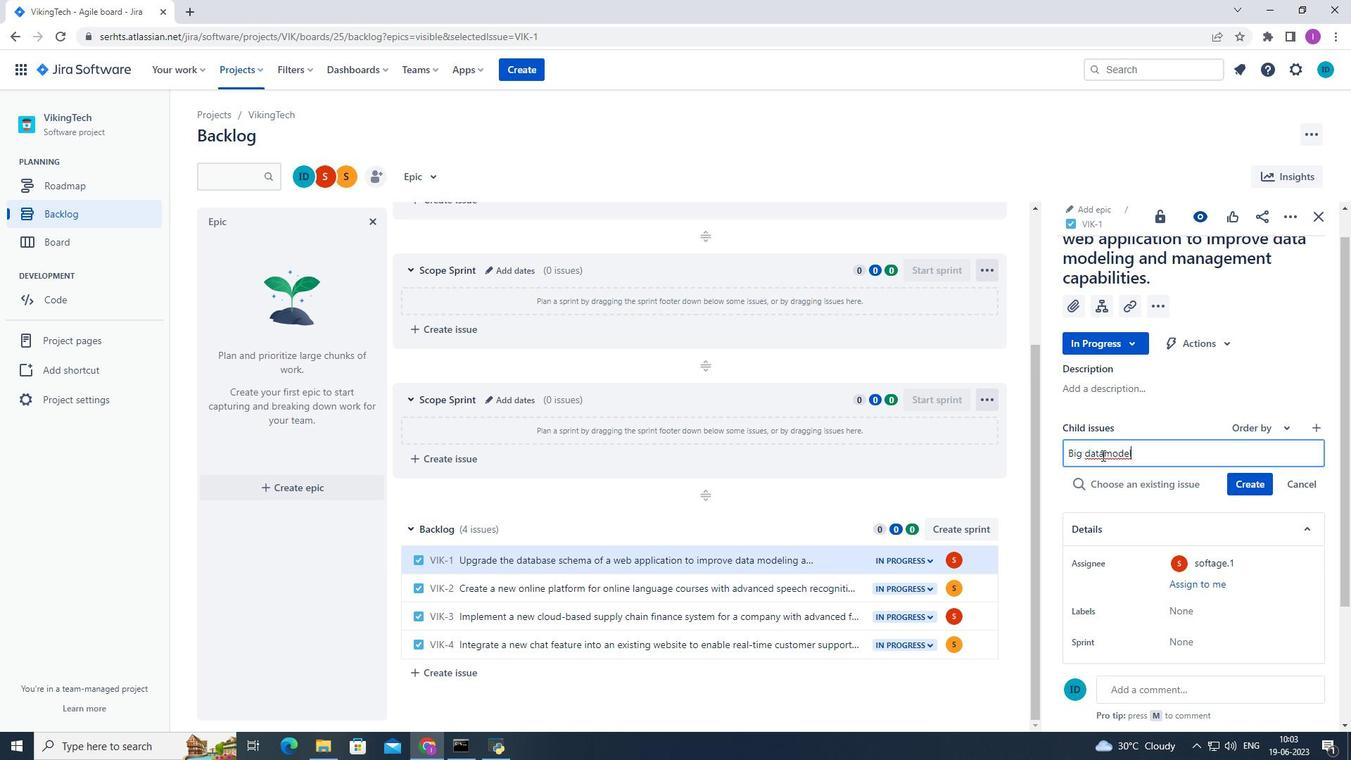 
Action: Key pressed <Key.space>
Screenshot: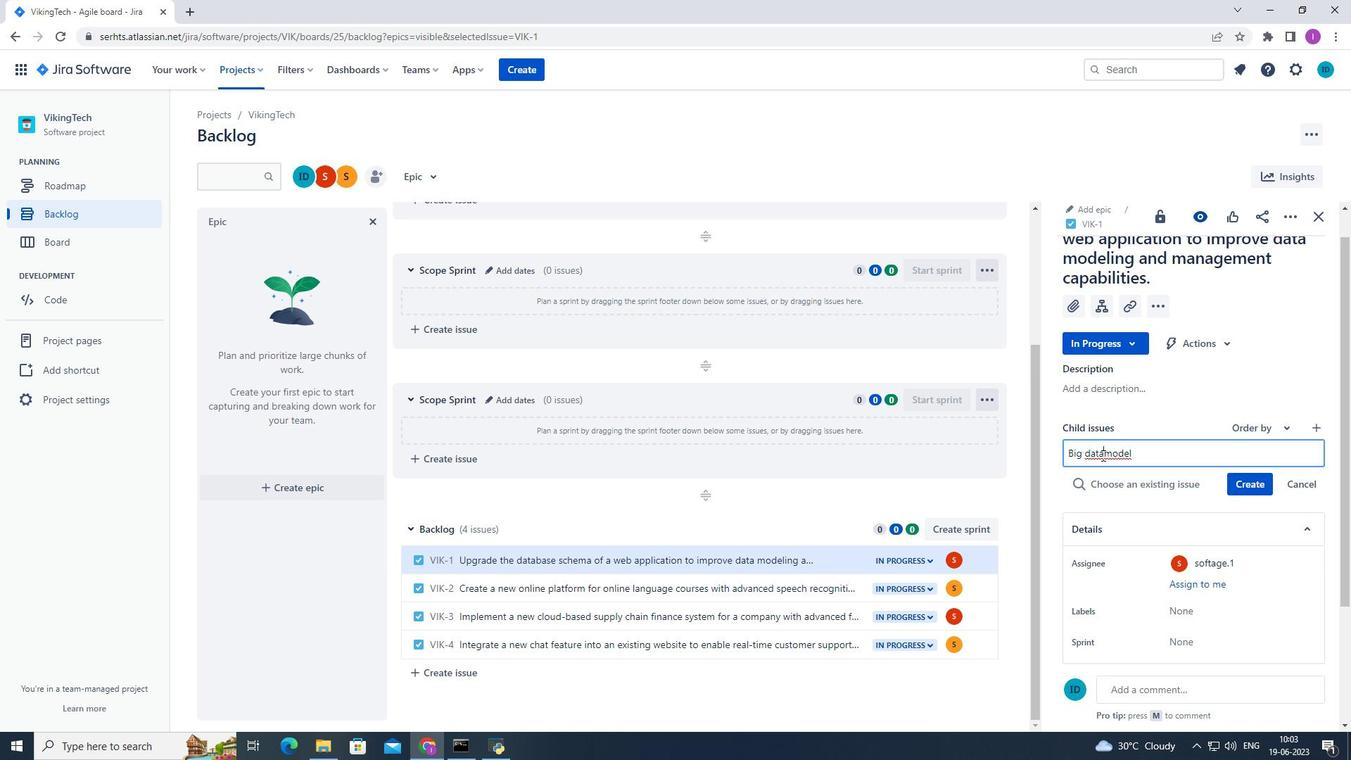
Action: Mouse moved to (1147, 457)
Screenshot: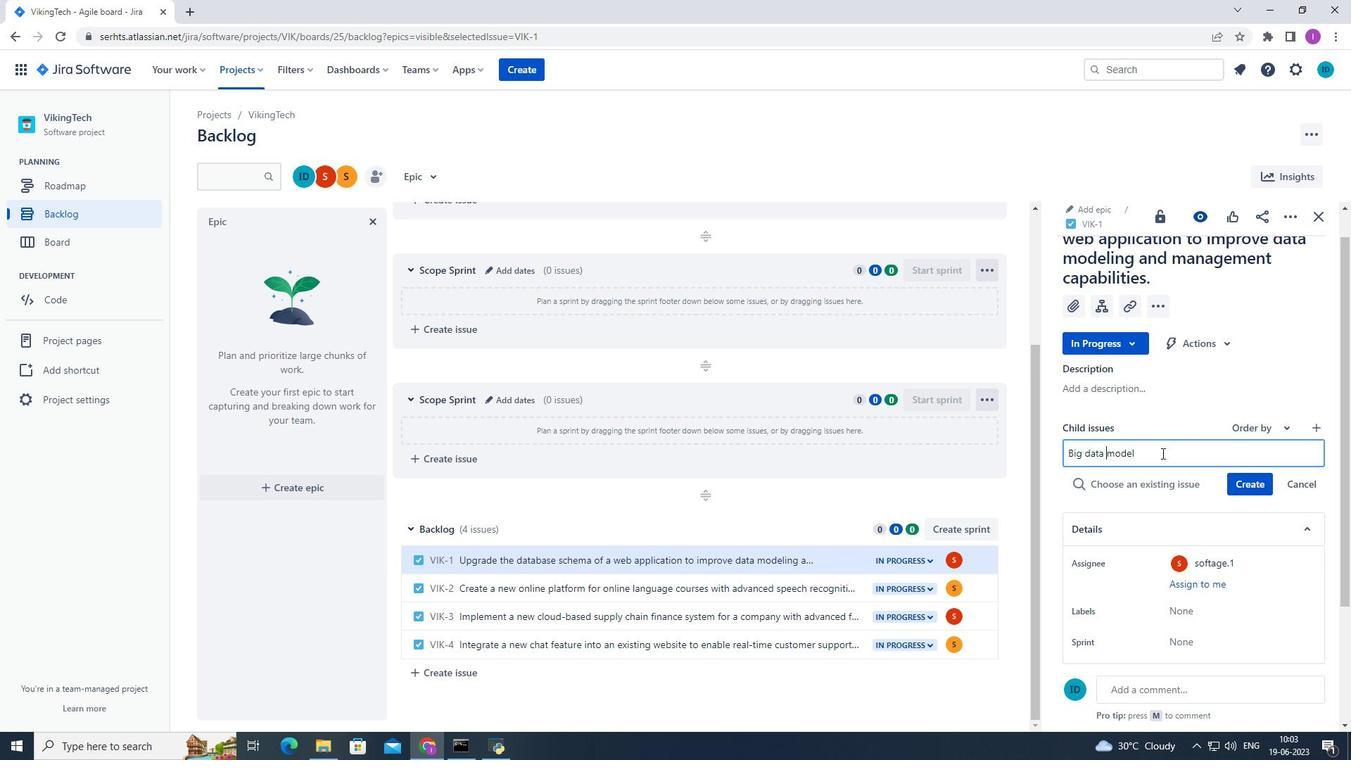 
Action: Mouse pressed left at (1147, 457)
Screenshot: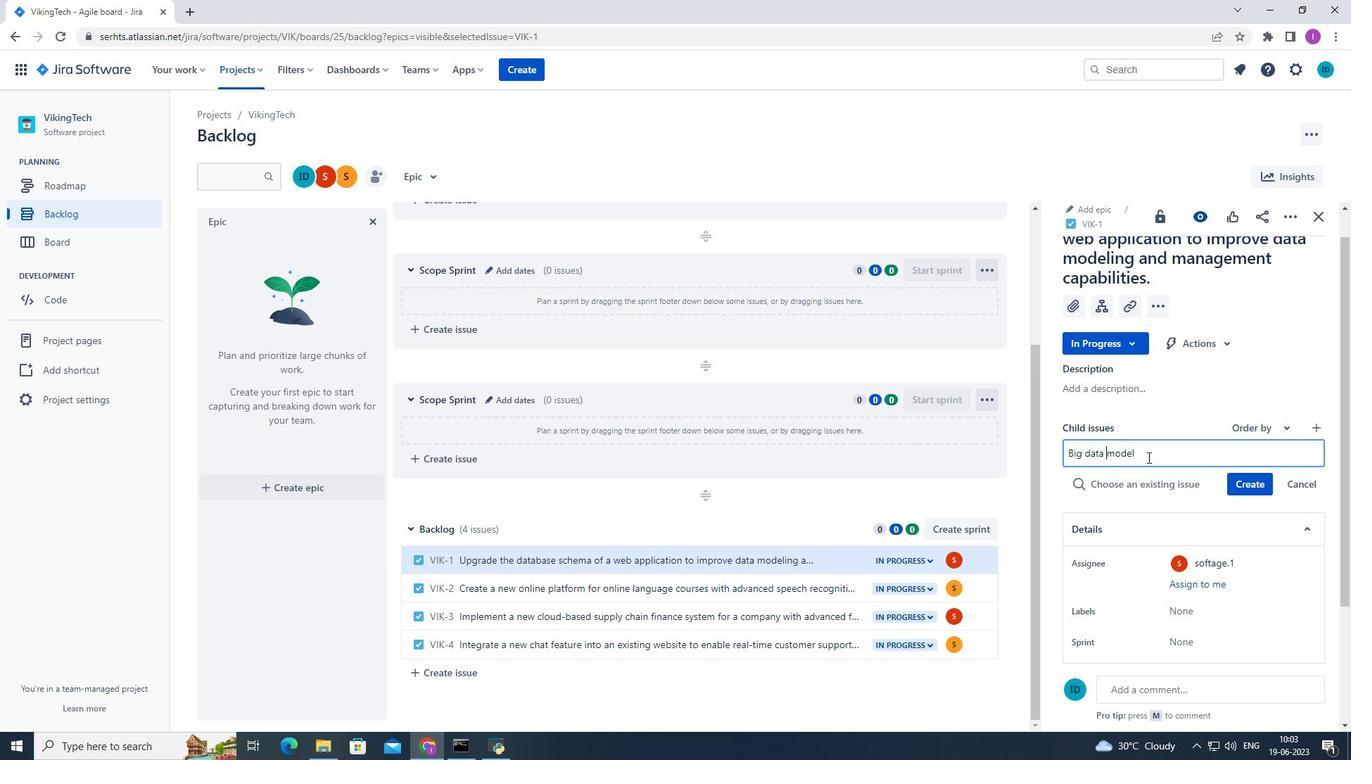 
Action: Mouse moved to (1226, 451)
Screenshot: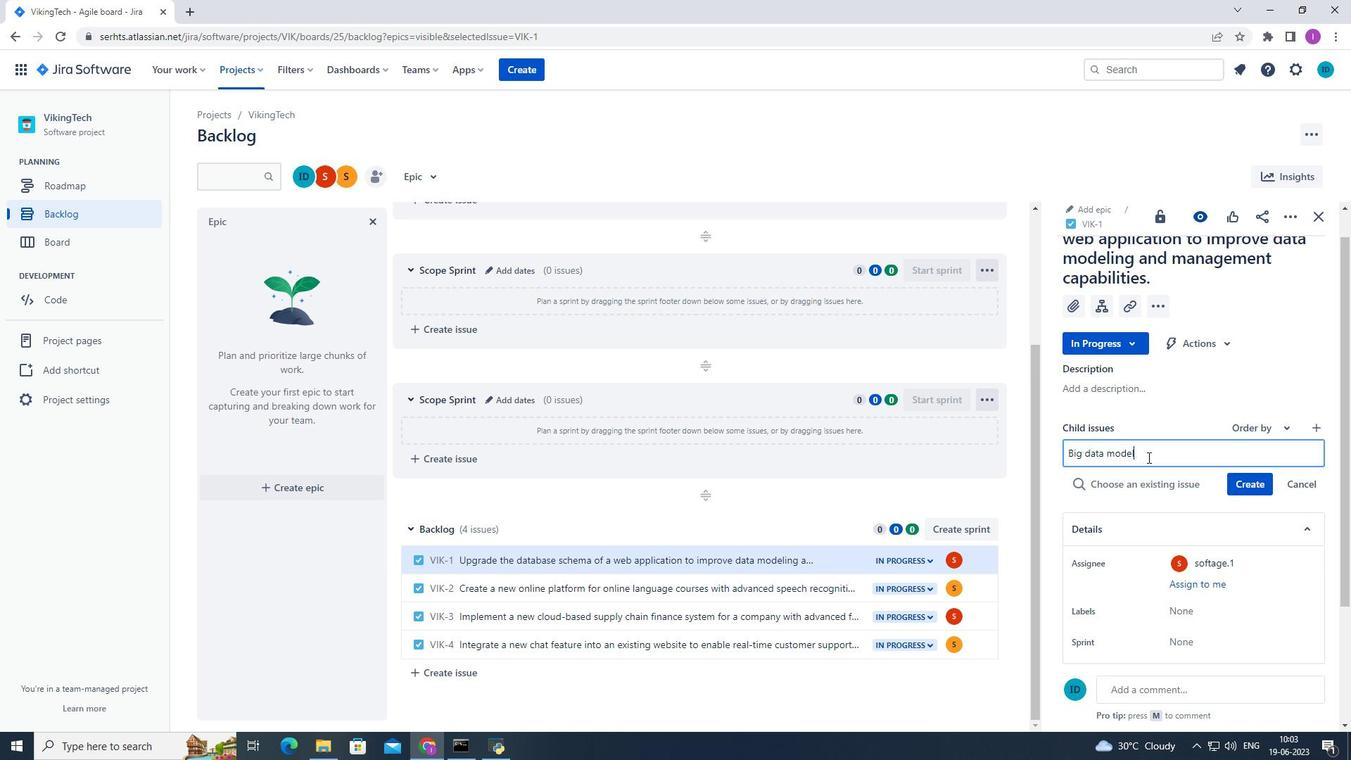 
Action: Key pressed <Key.space>scalability<Key.space>and<Key.space>effiv<Key.backspace>ciency<Key.space>testim=ng<Key.backspace><Key.backspace><Key.backspace><Key.backspace>ng.
Screenshot: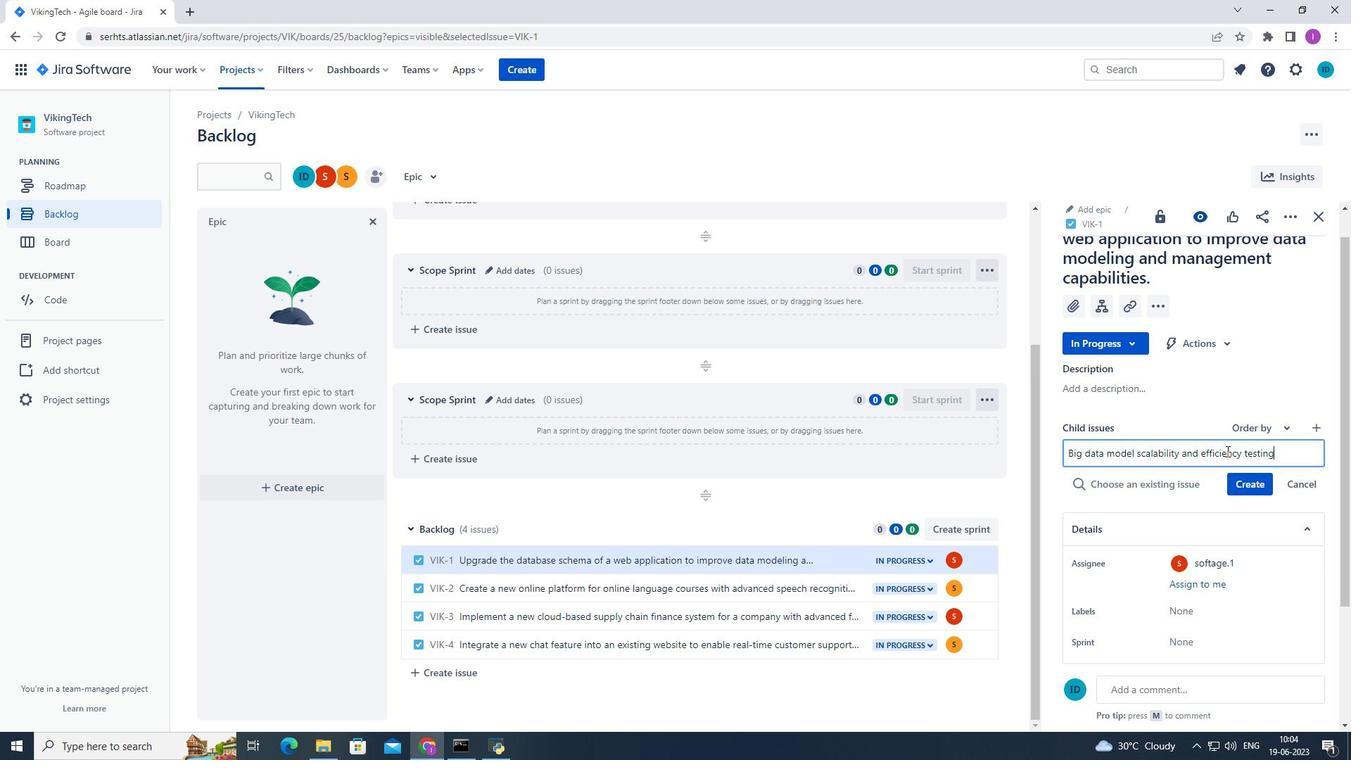
Action: Mouse moved to (1256, 486)
Screenshot: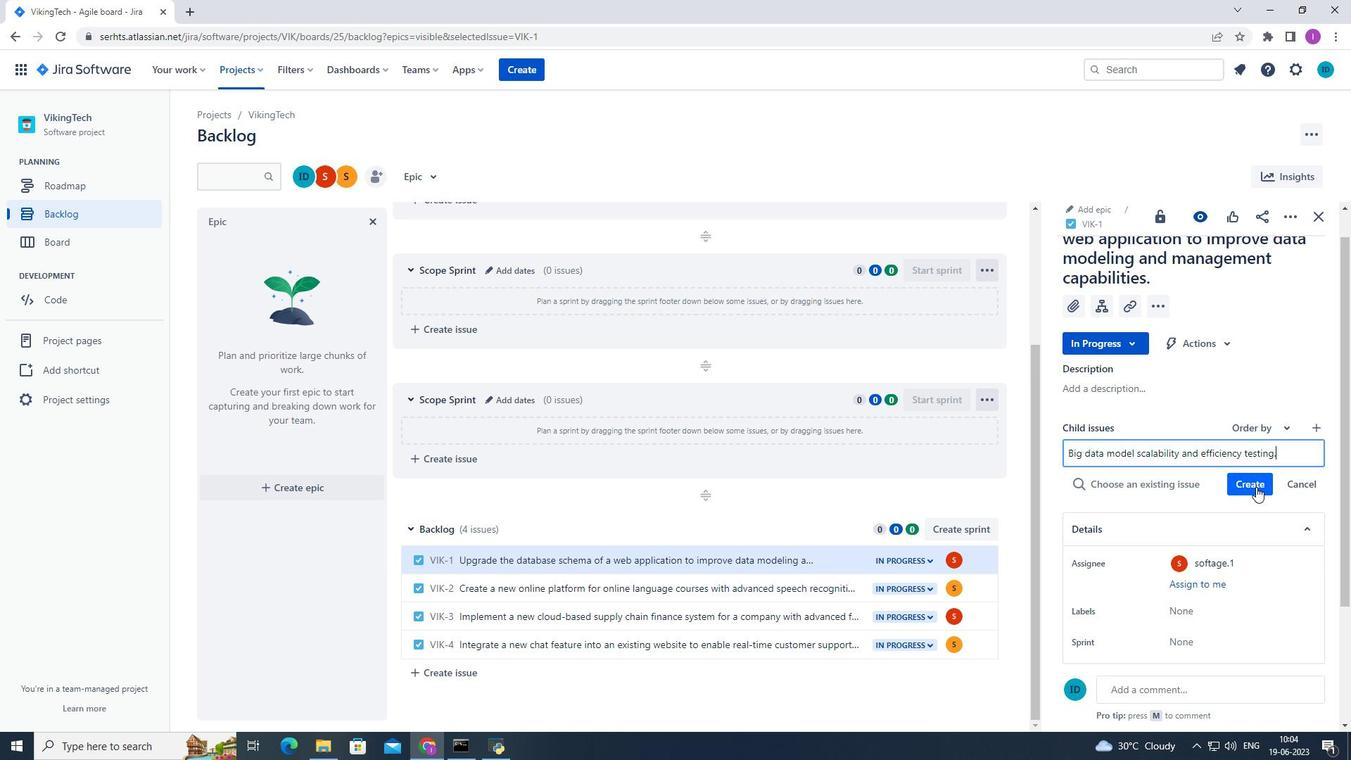 
Action: Mouse pressed left at (1256, 486)
Screenshot: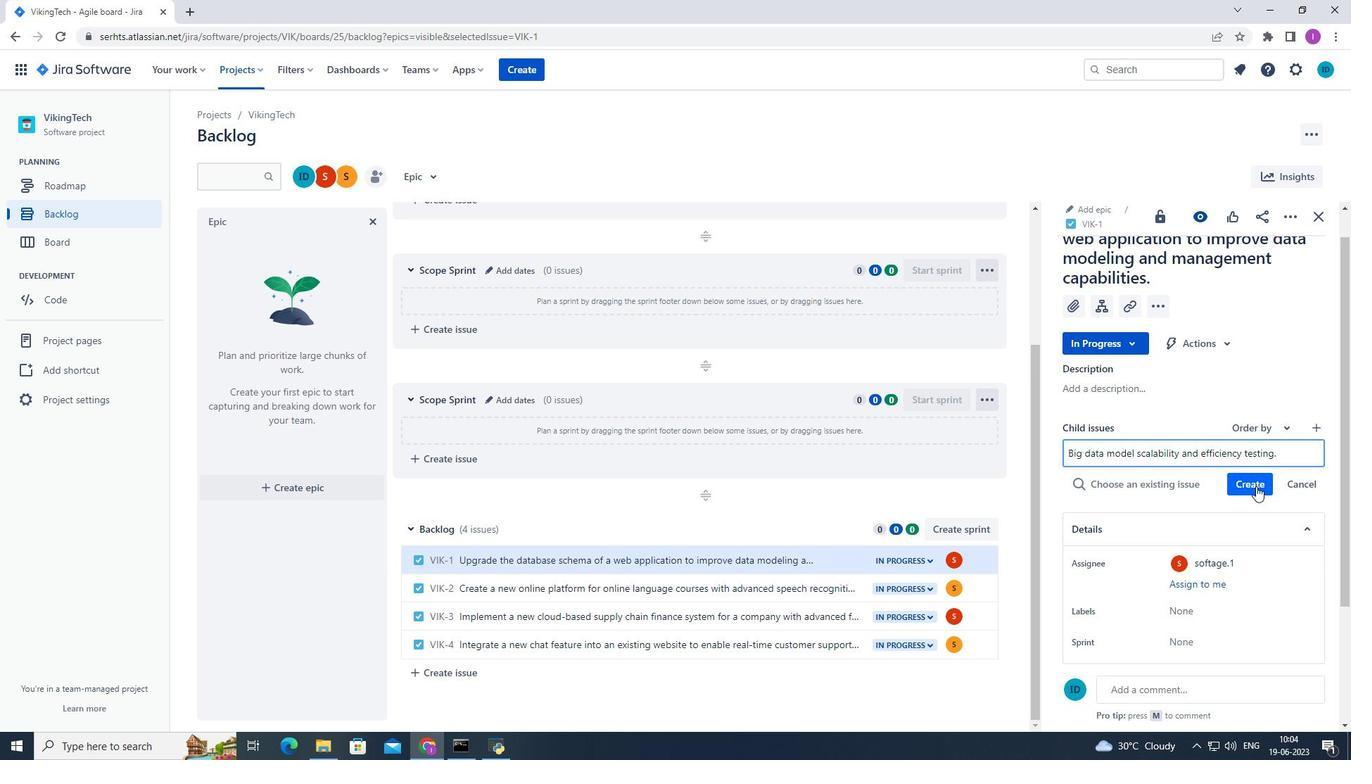 
Action: Mouse moved to (1261, 455)
Screenshot: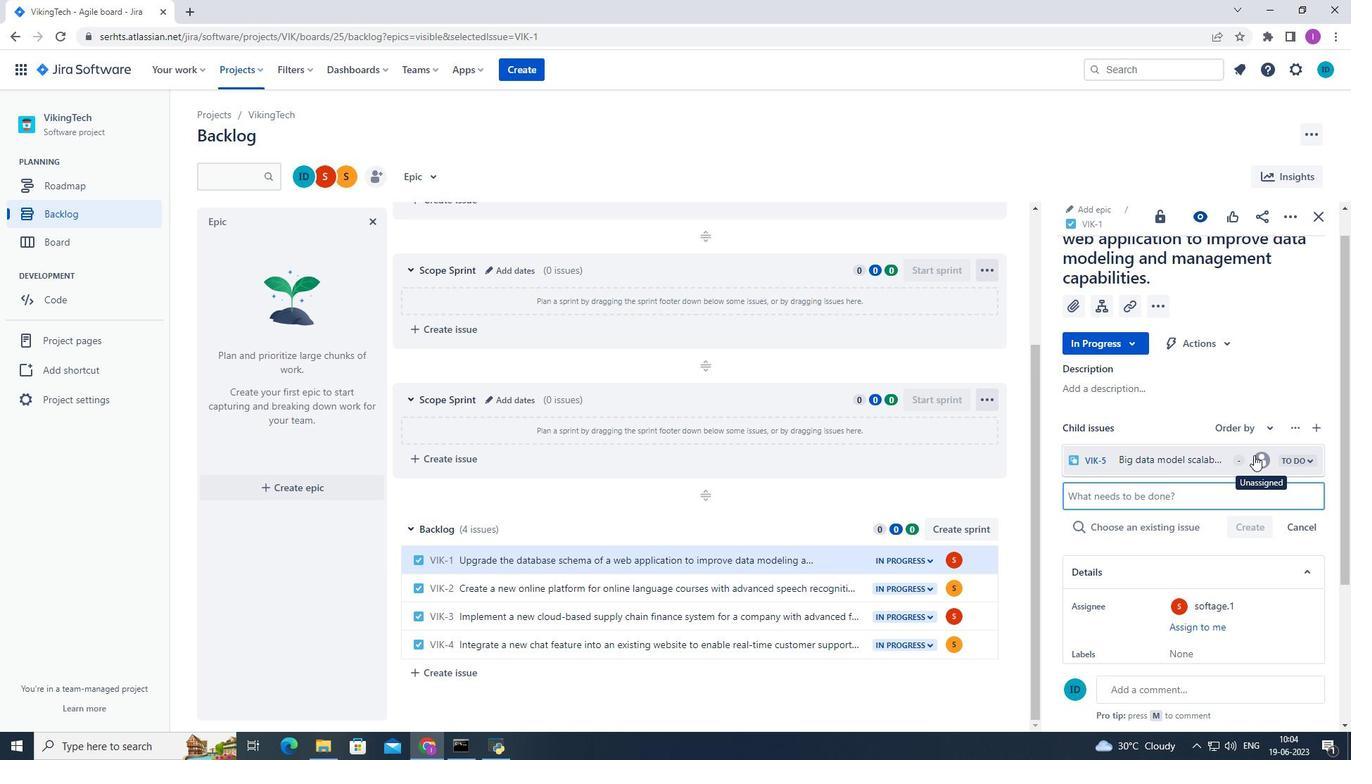 
Action: Mouse pressed left at (1261, 455)
Screenshot: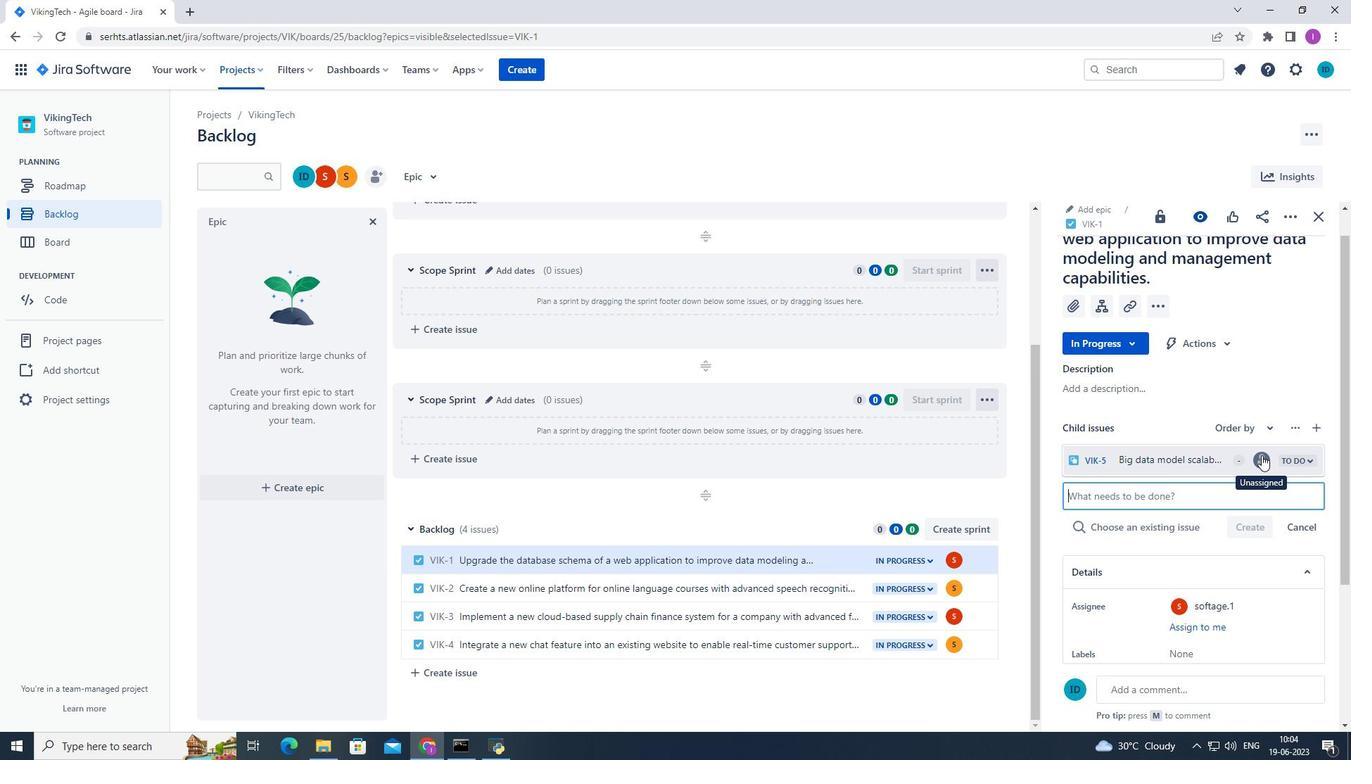 
Action: Mouse moved to (1099, 493)
Screenshot: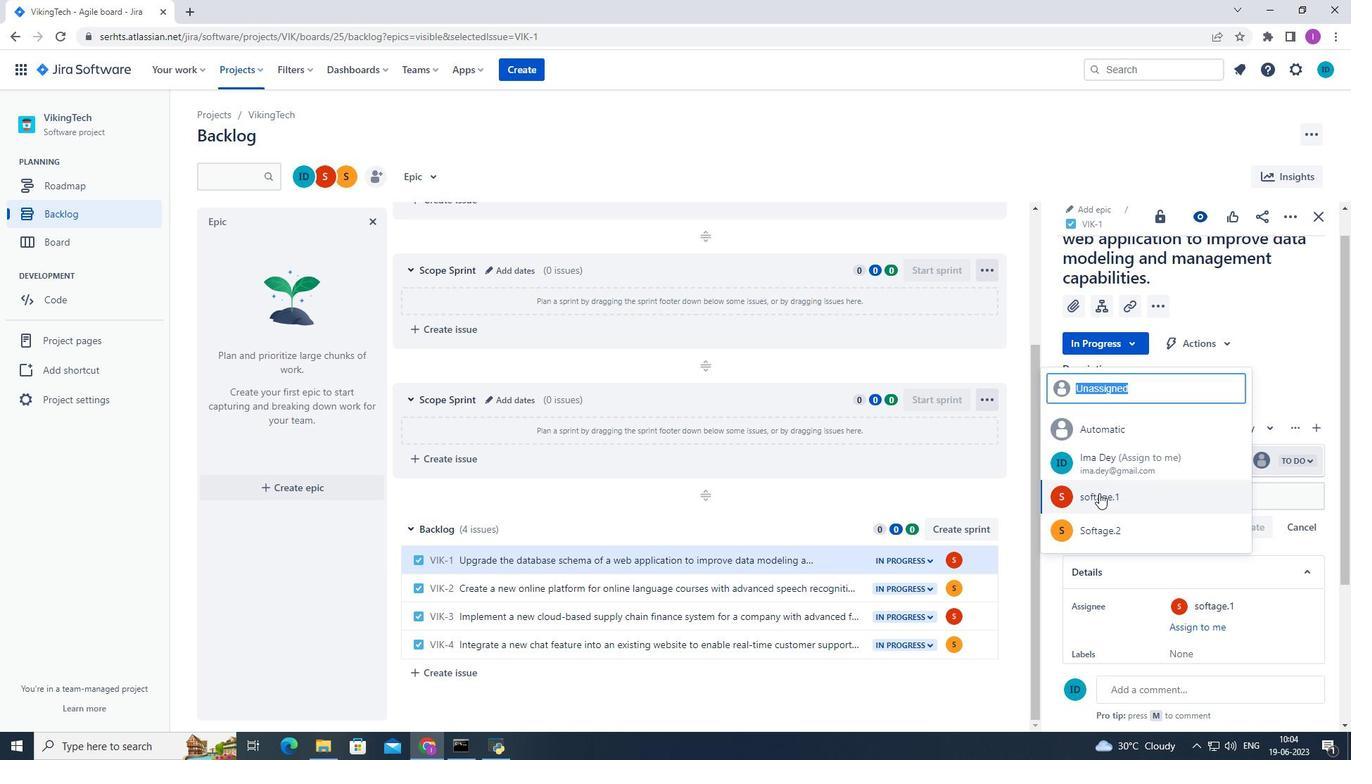 
Action: Mouse pressed left at (1099, 493)
Screenshot: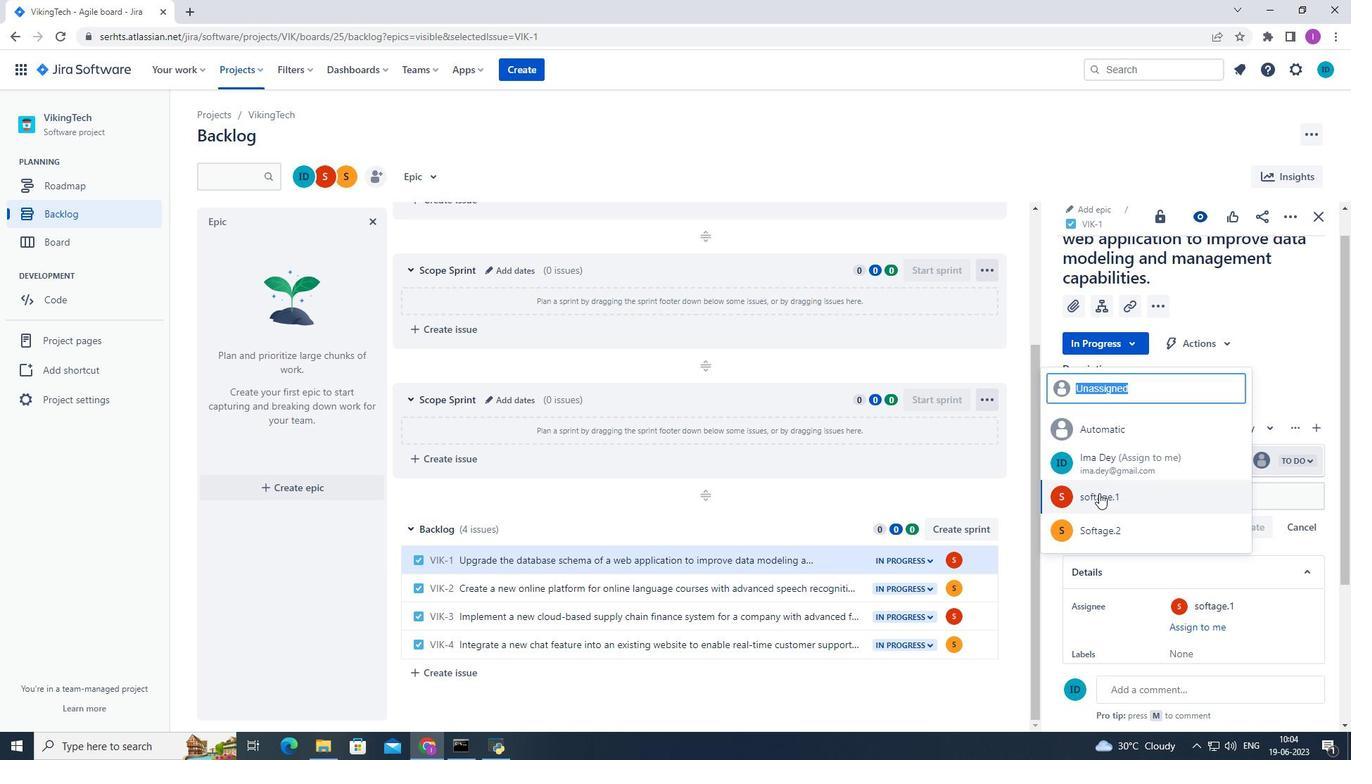 
Action: Mouse moved to (1028, 479)
Screenshot: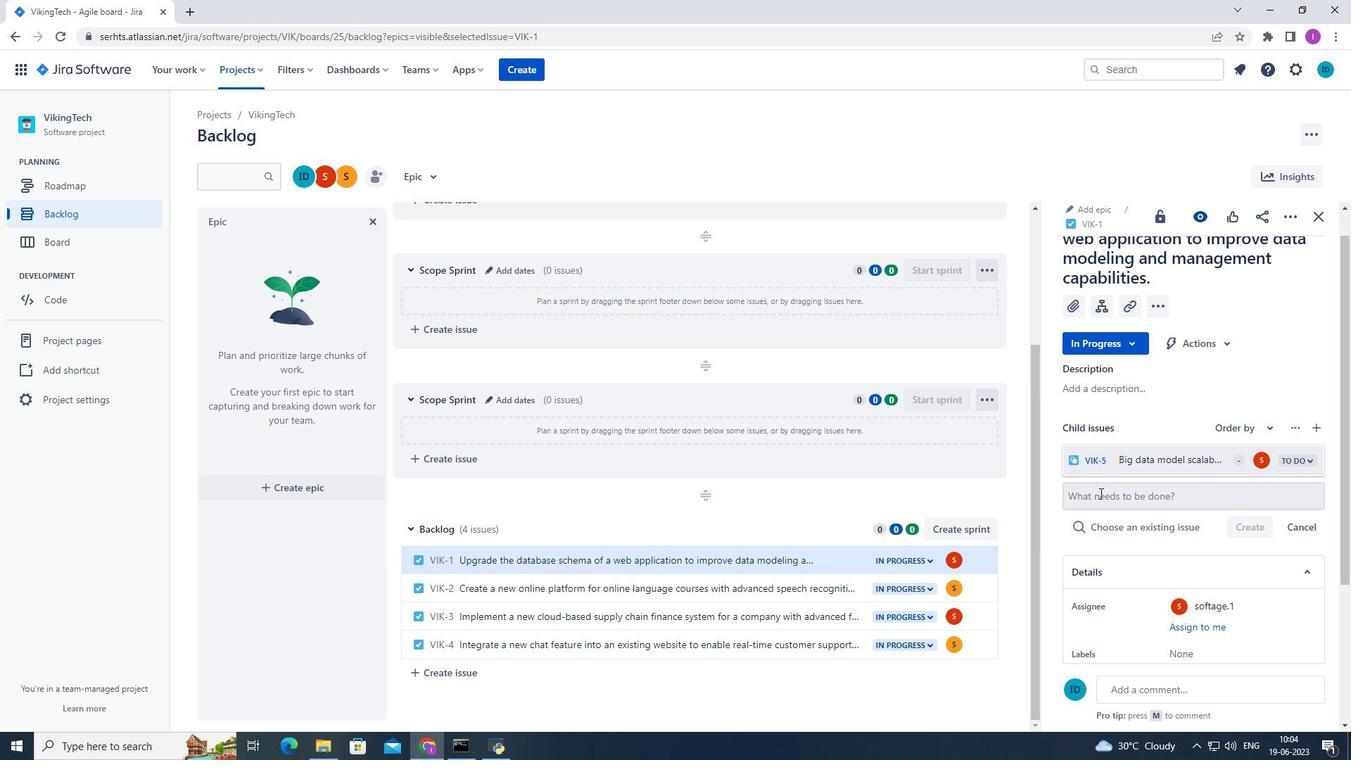 
